 Task: Create a Sprint called Sprint0000000065 in Scrum Project Project0000000022 in Jira. Create a Sprint called Sprint0000000066 in Scrum Project Project0000000022 in Jira. Set Duration of Sprint called Sprint0000000064 in Scrum Project Project0000000022 to 1 week in Jira. Set Duration of Sprint called Sprint0000000065 in Scrum Project Project0000000022 to 2 weeks in Jira. Set Duration of Sprint called Sprint0000000066 in Scrum Project Project0000000022 to 3 weeks in Jira
Action: Mouse moved to (993, 315)
Screenshot: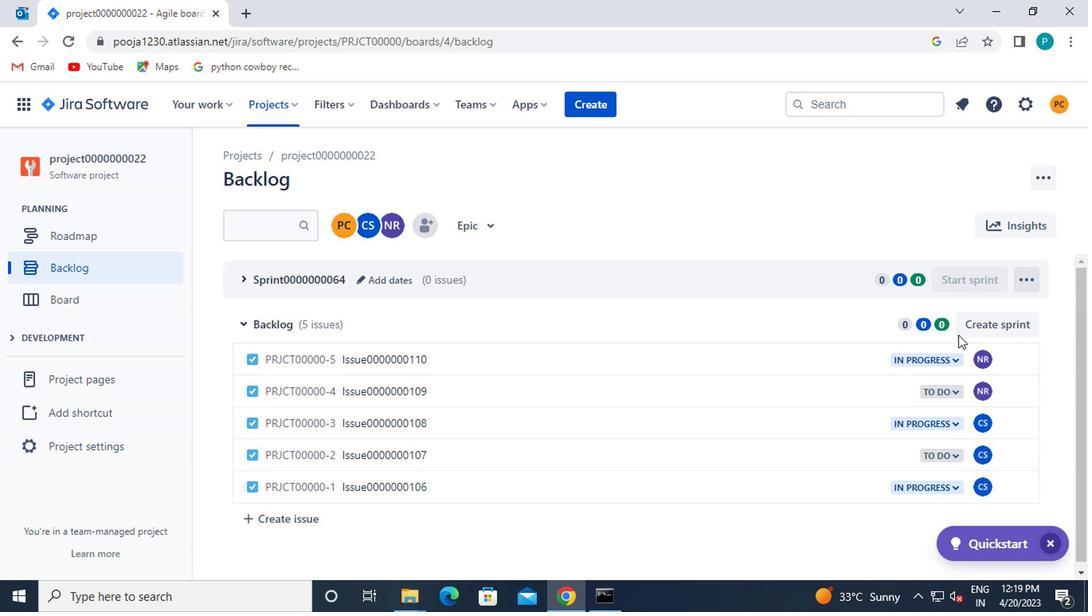 
Action: Mouse pressed left at (993, 315)
Screenshot: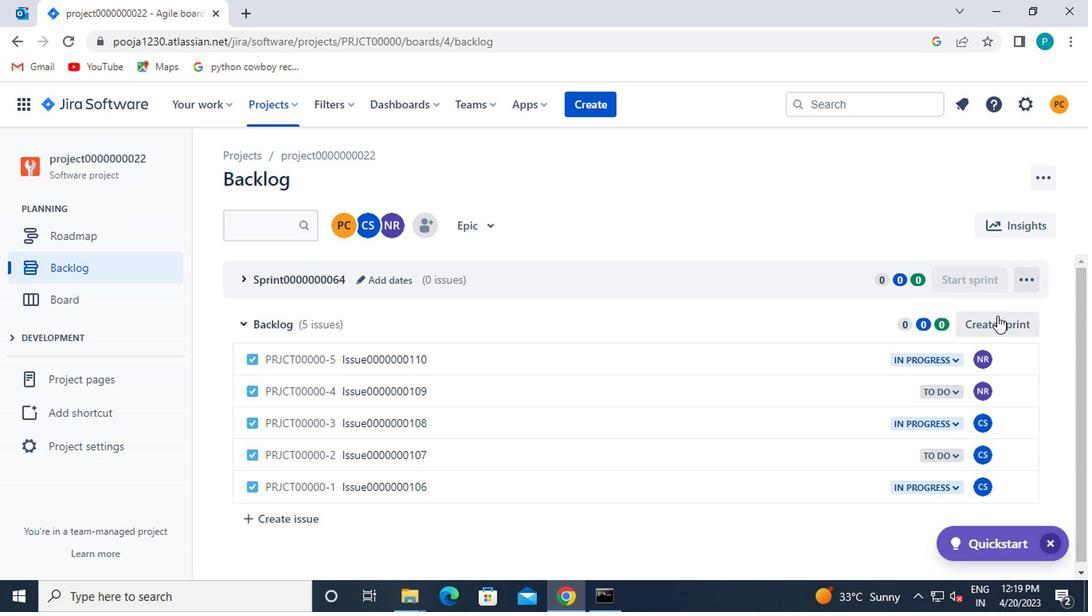 
Action: Mouse moved to (287, 319)
Screenshot: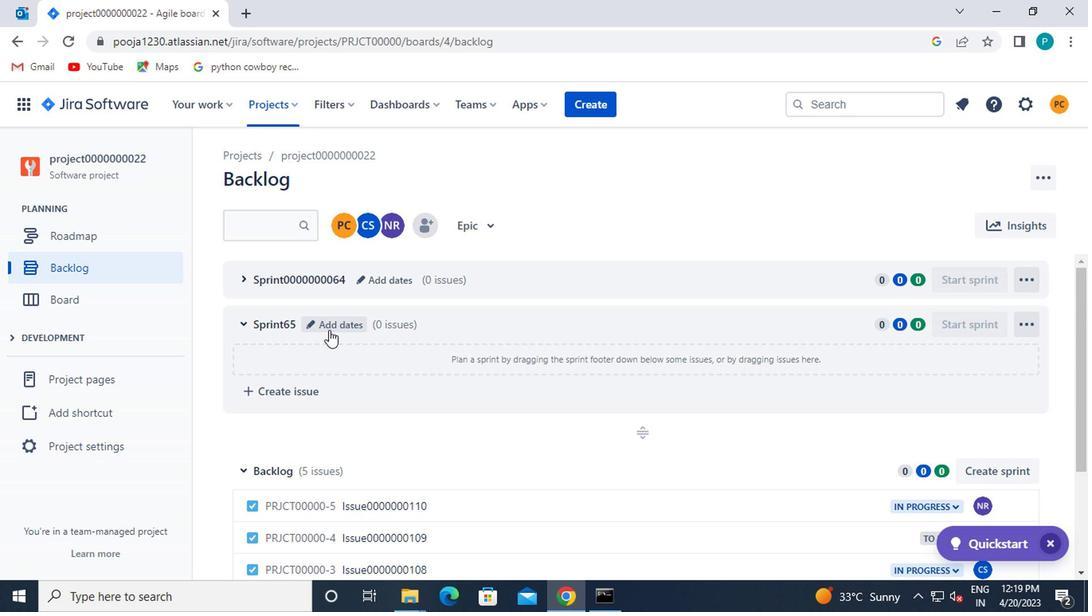 
Action: Mouse pressed left at (287, 319)
Screenshot: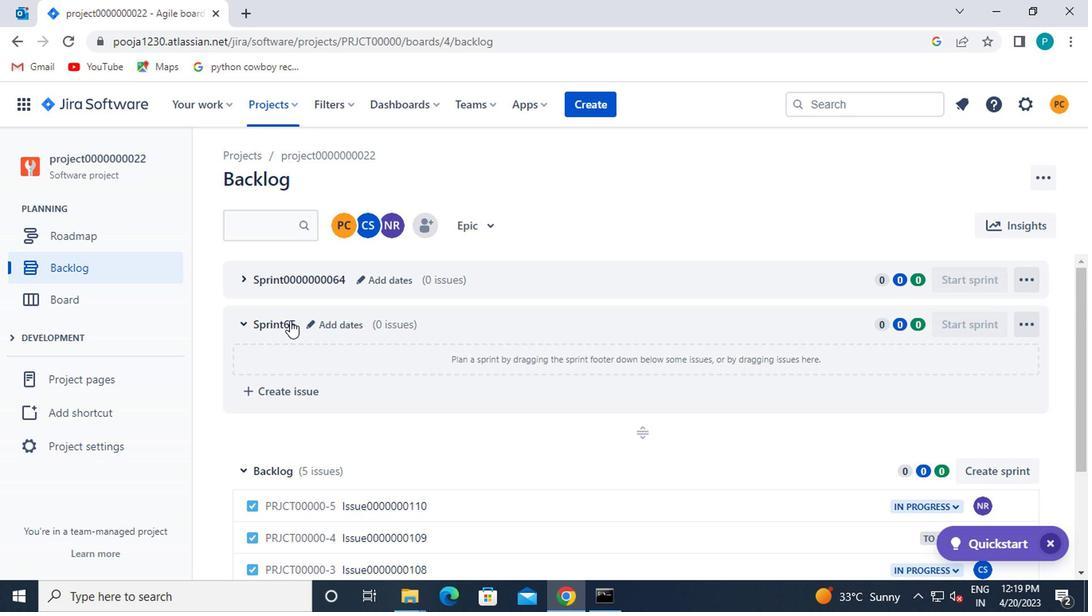 
Action: Mouse moved to (322, 327)
Screenshot: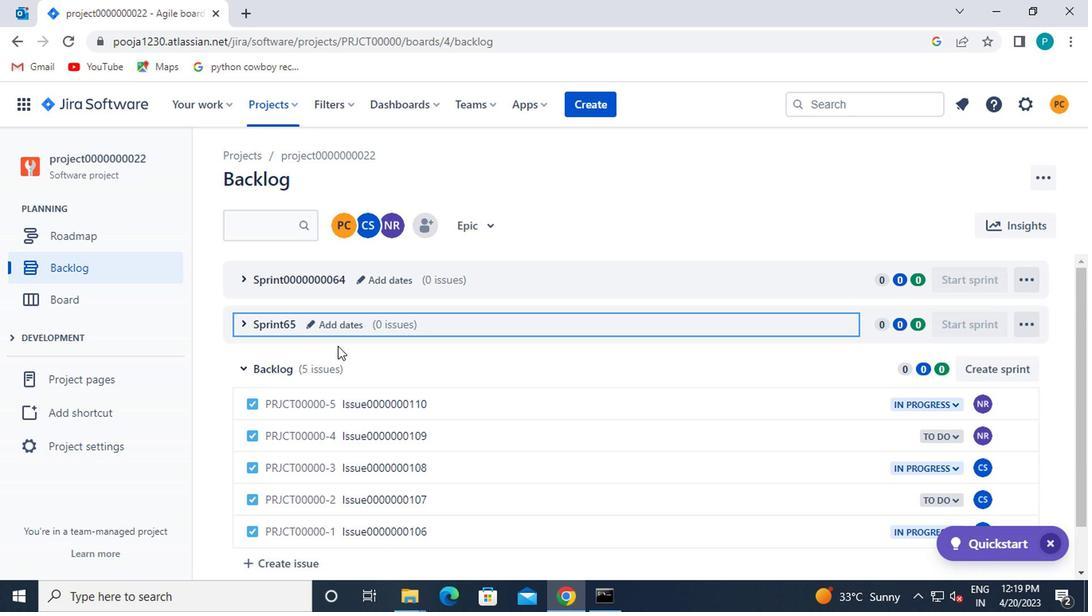 
Action: Mouse pressed left at (322, 327)
Screenshot: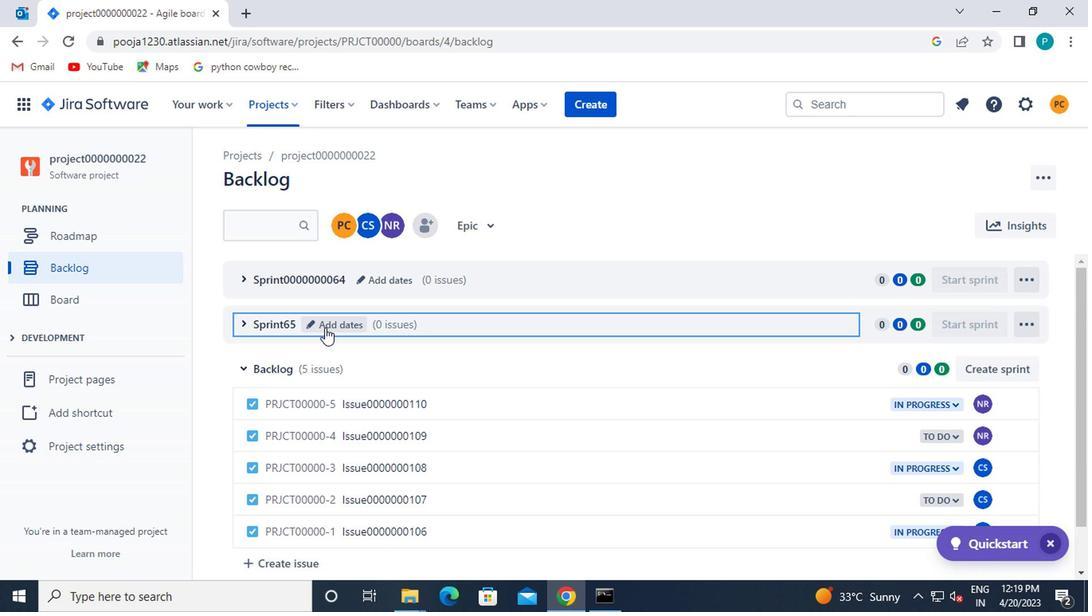 
Action: Mouse moved to (383, 225)
Screenshot: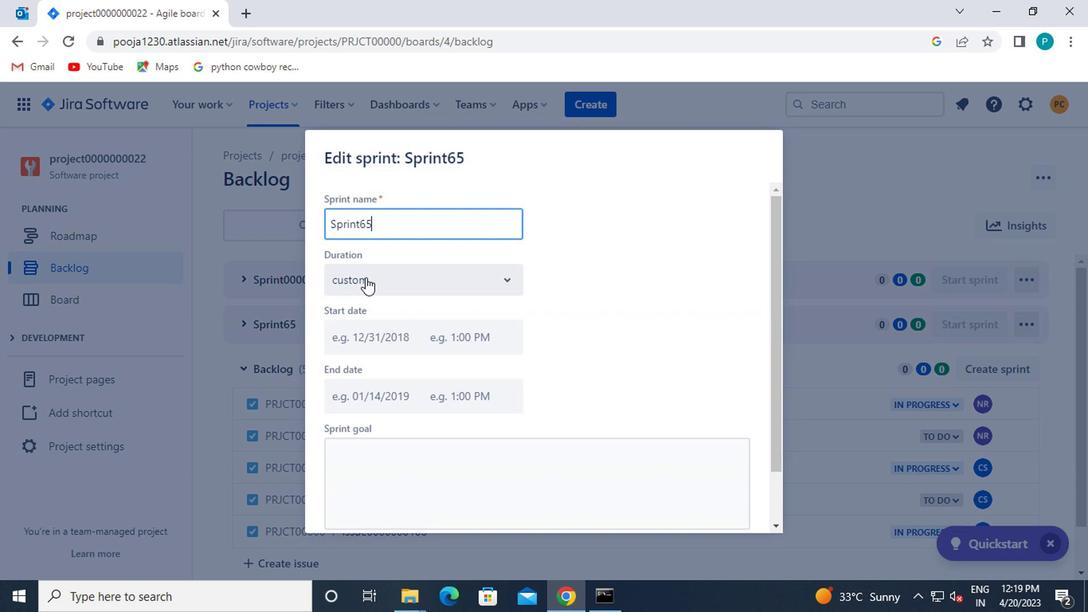 
Action: Mouse pressed left at (383, 225)
Screenshot: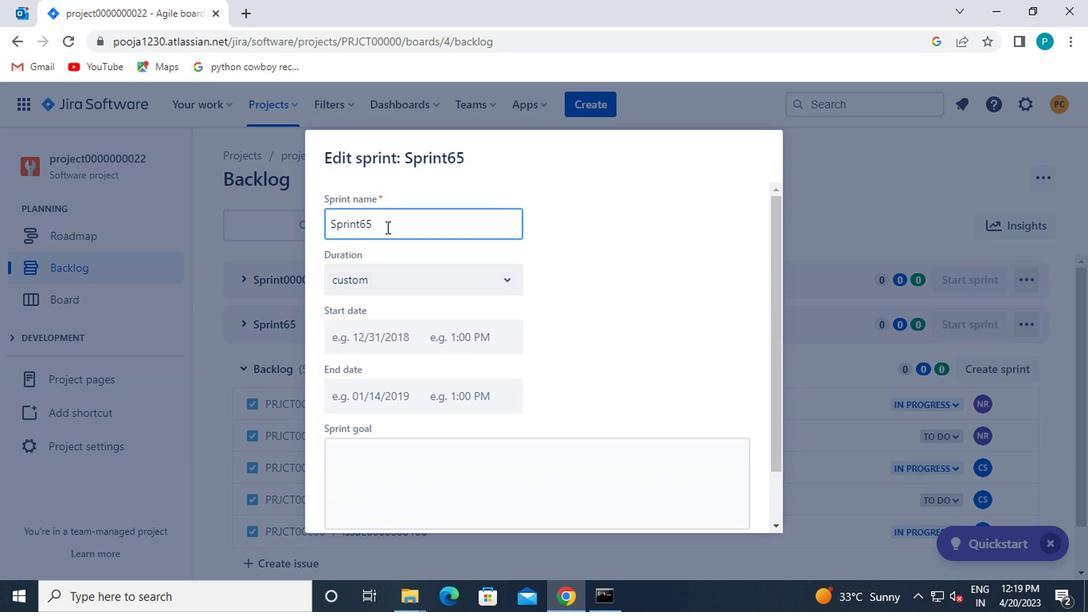 
Action: Key pressed <Key.backspace><Key.backspace>0000000065
Screenshot: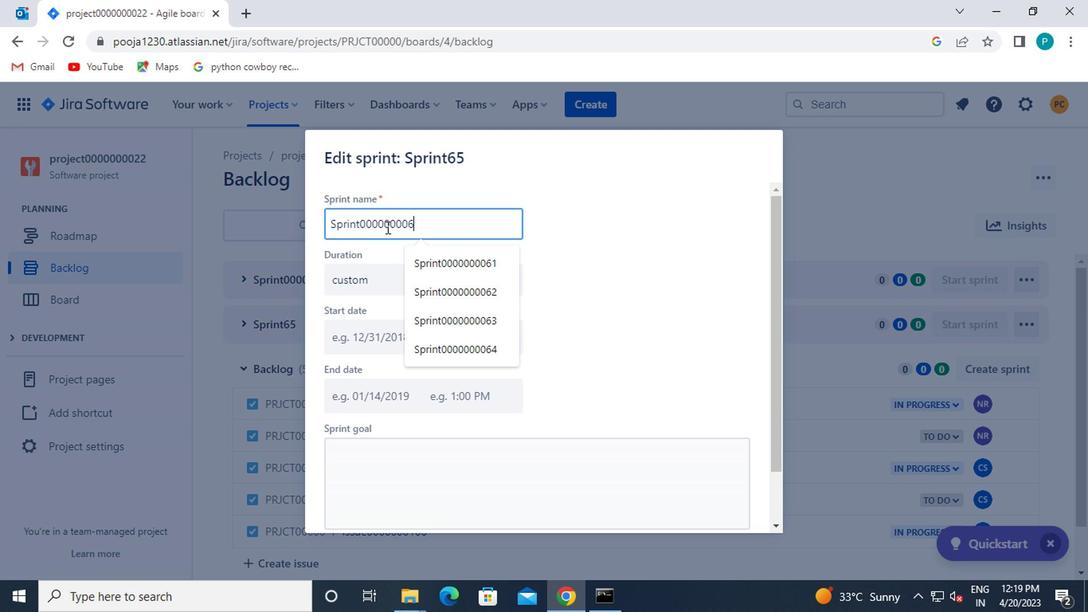 
Action: Mouse moved to (604, 407)
Screenshot: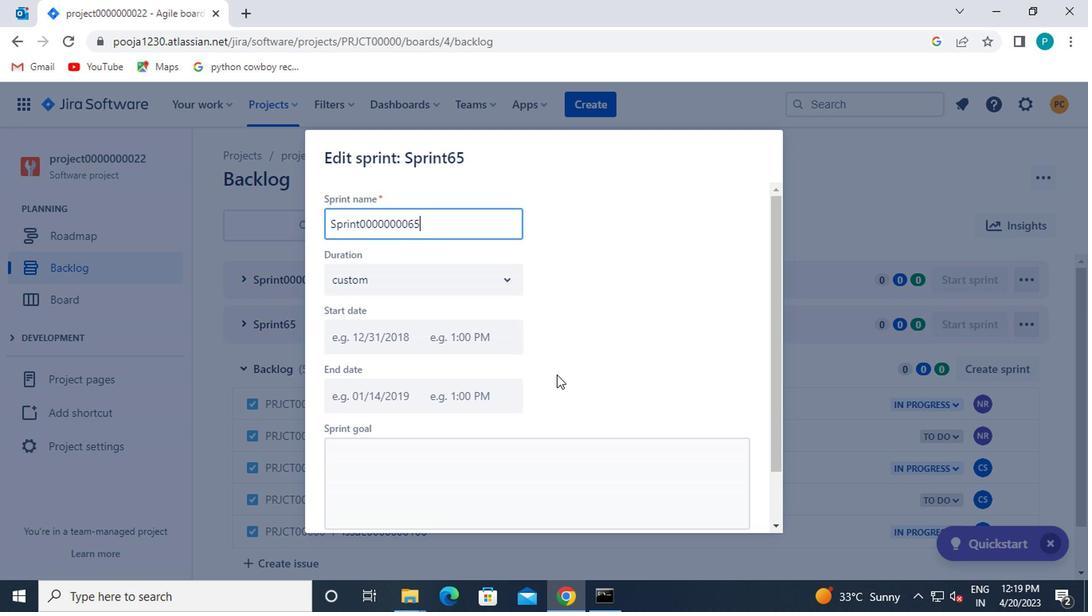 
Action: Mouse scrolled (604, 406) with delta (0, -1)
Screenshot: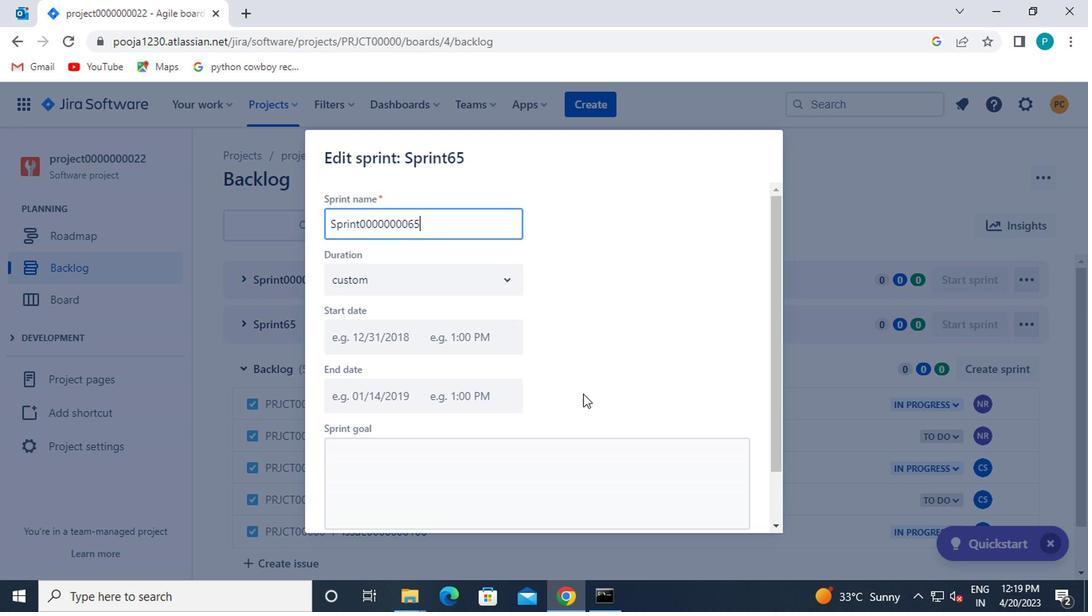
Action: Mouse scrolled (604, 406) with delta (0, -1)
Screenshot: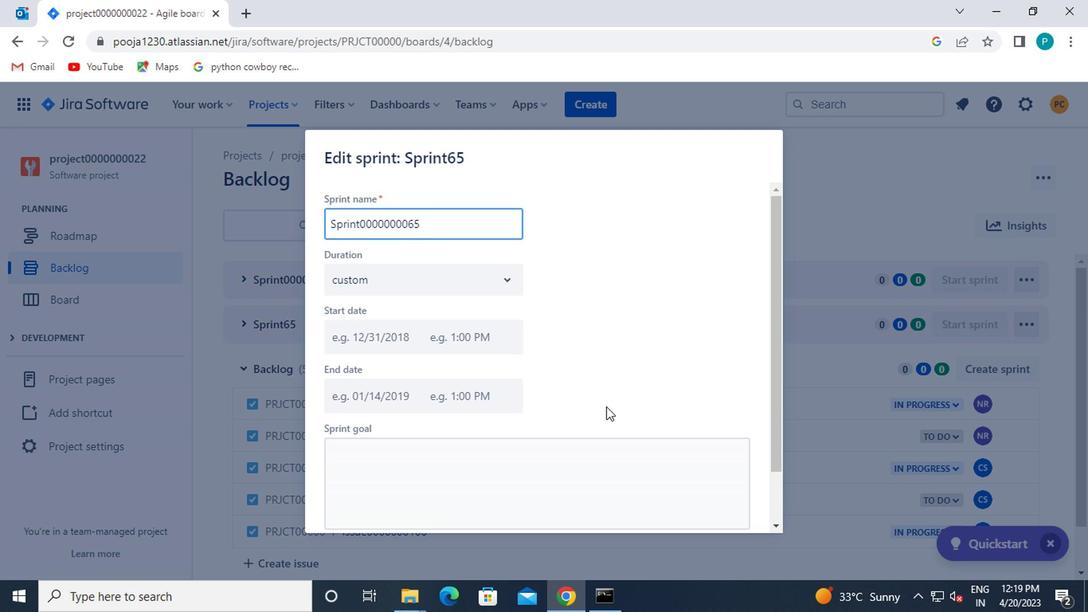 
Action: Mouse scrolled (604, 406) with delta (0, -1)
Screenshot: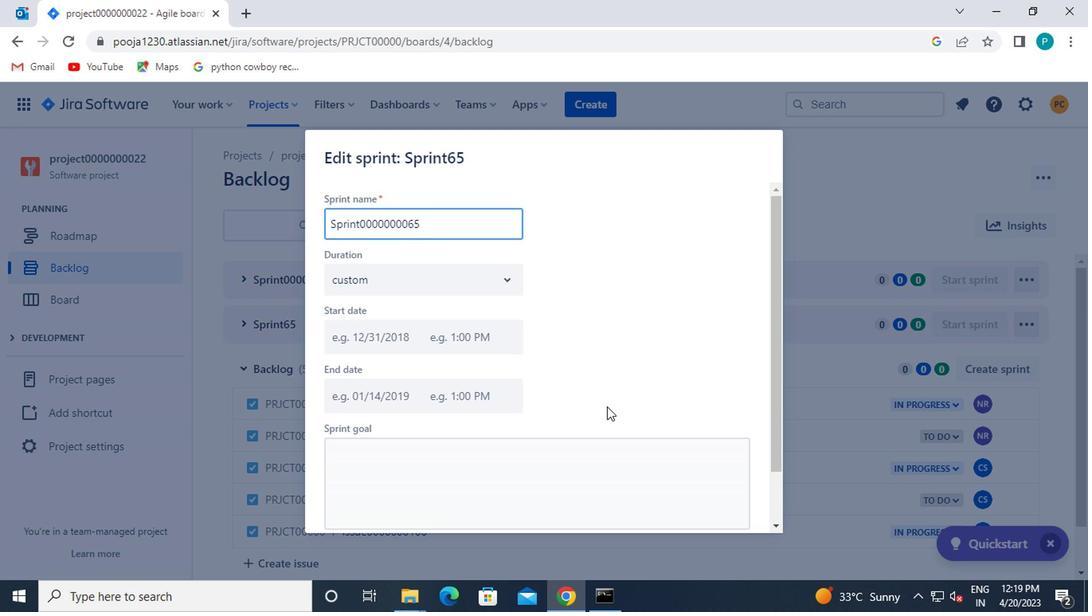 
Action: Mouse scrolled (604, 406) with delta (0, -1)
Screenshot: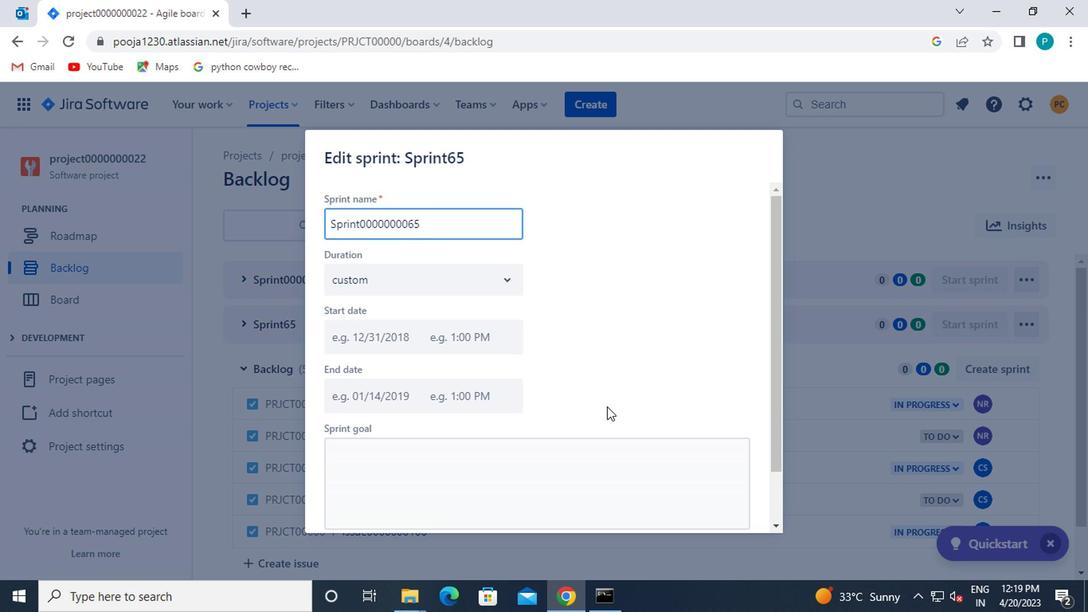 
Action: Mouse moved to (676, 498)
Screenshot: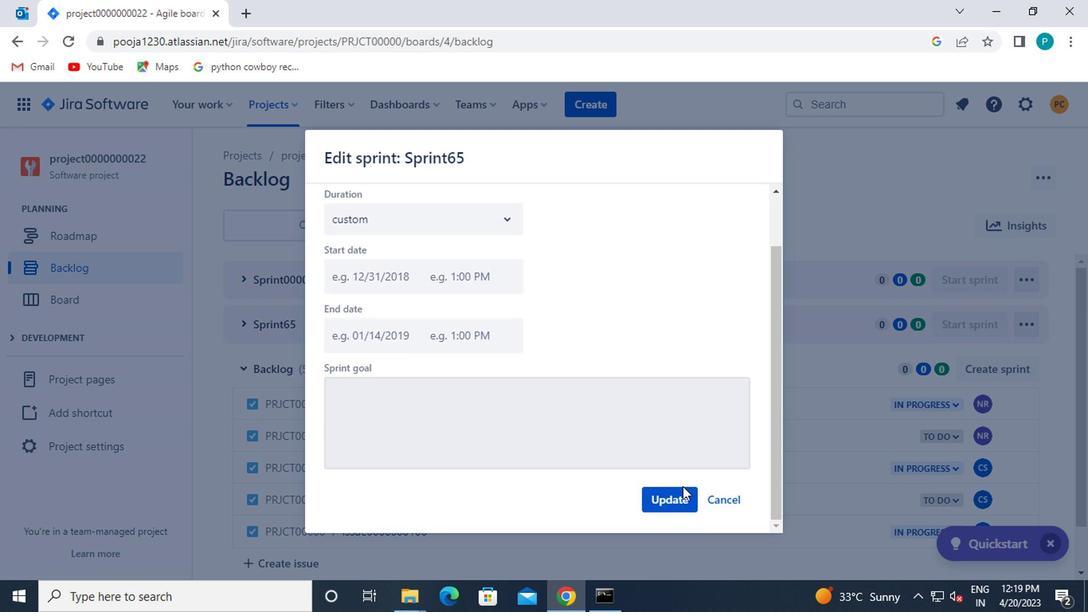 
Action: Mouse pressed left at (676, 498)
Screenshot: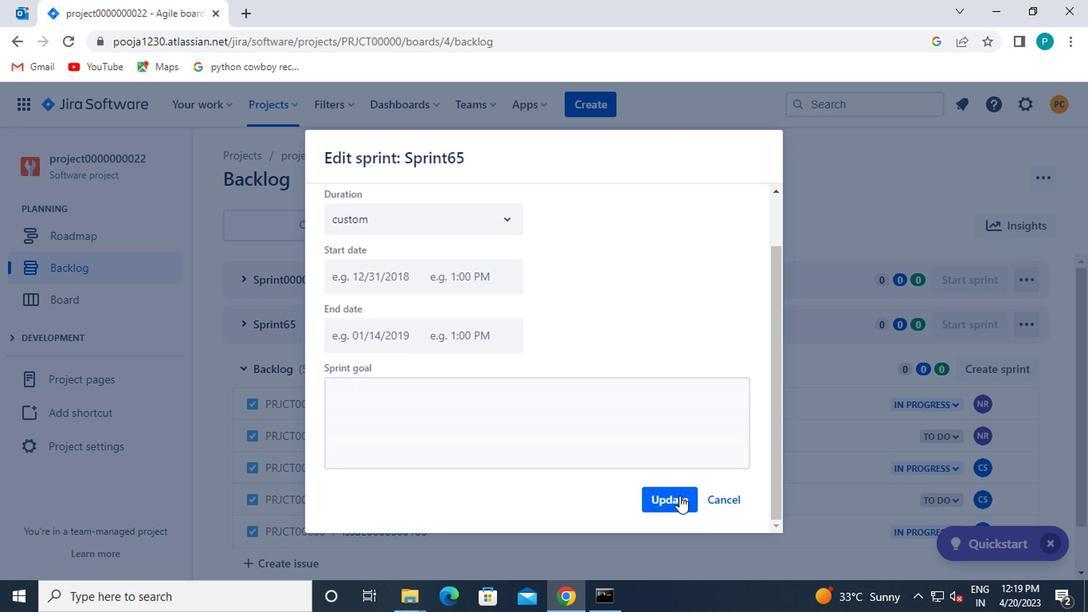 
Action: Mouse moved to (987, 361)
Screenshot: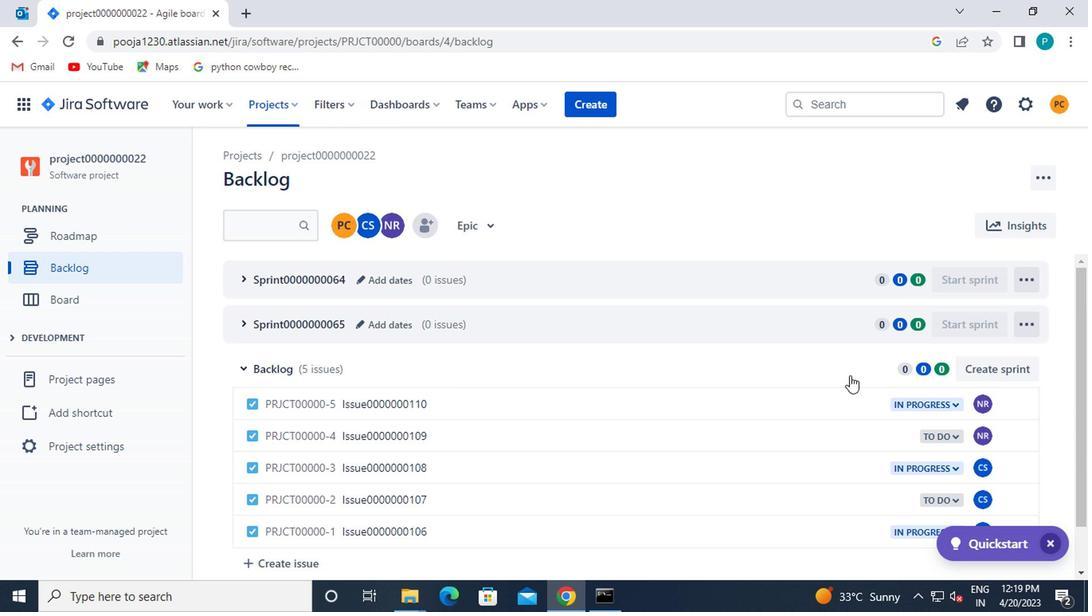 
Action: Mouse pressed left at (987, 361)
Screenshot: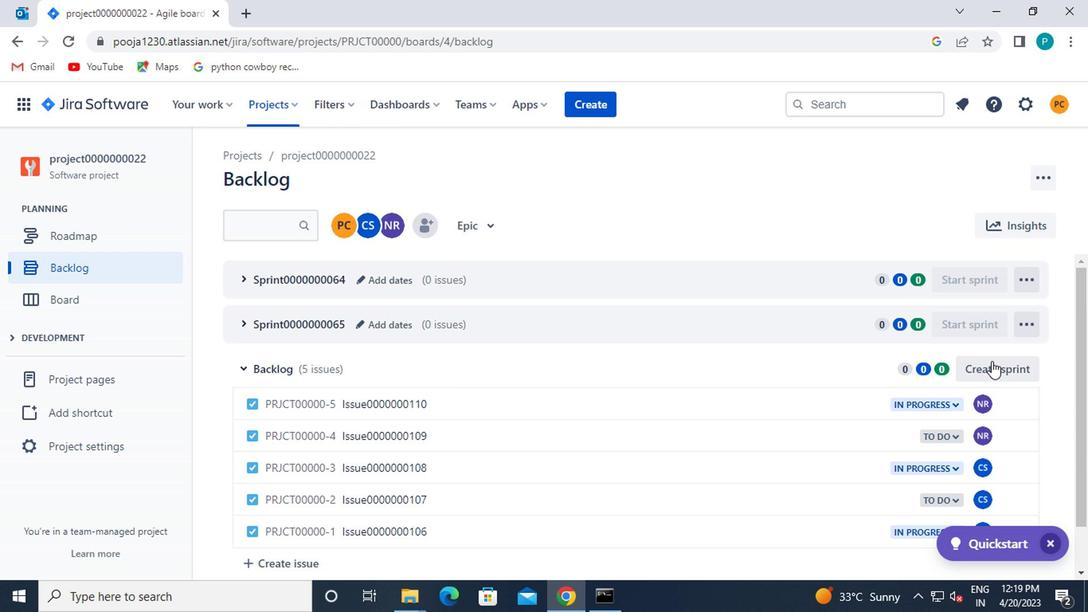 
Action: Mouse moved to (344, 370)
Screenshot: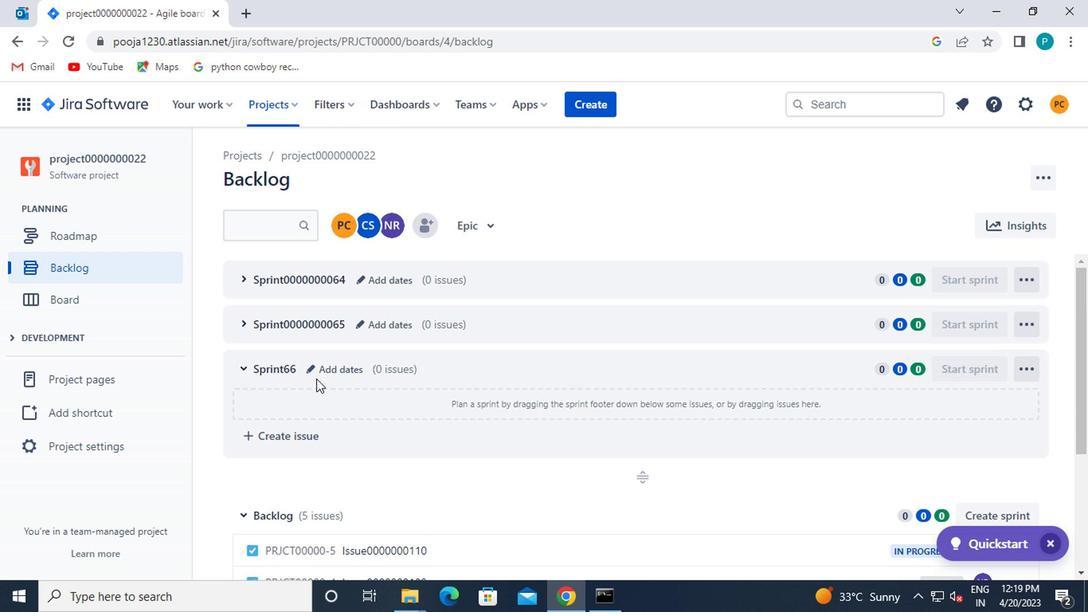 
Action: Mouse pressed left at (344, 370)
Screenshot: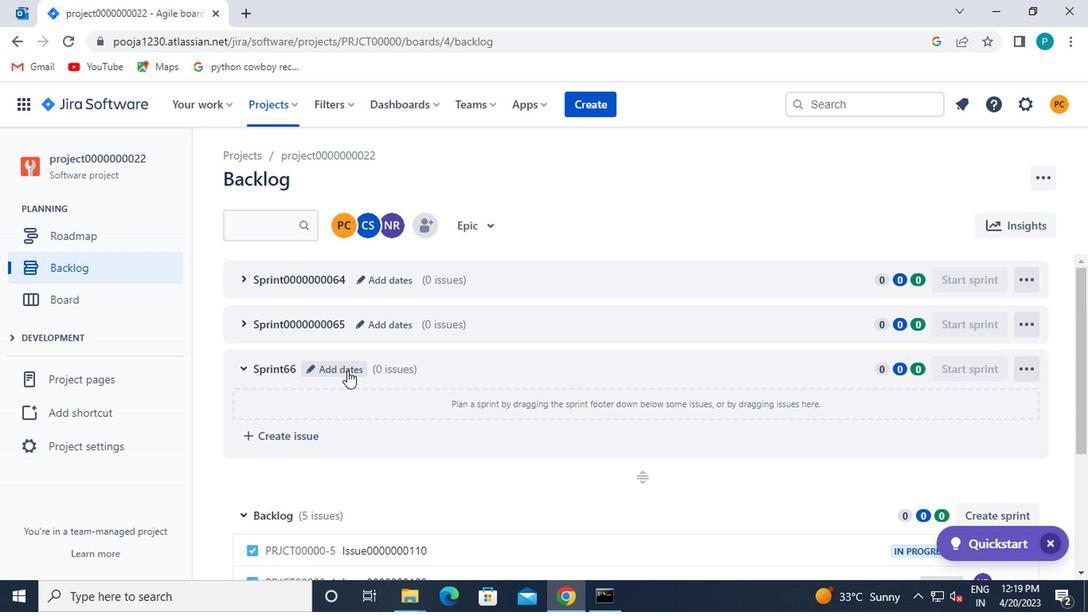 
Action: Mouse moved to (380, 222)
Screenshot: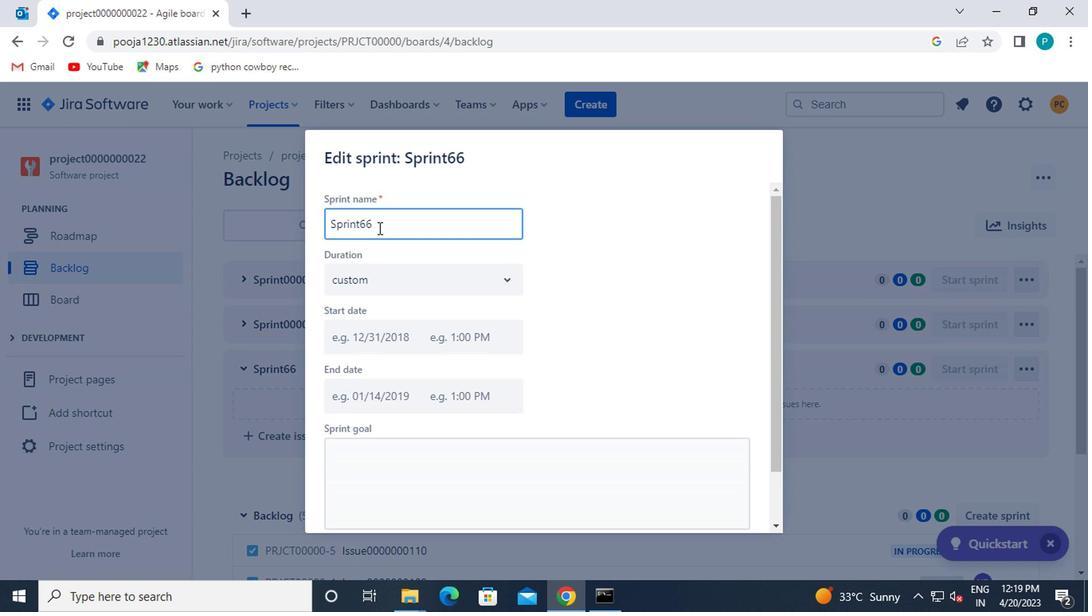 
Action: Key pressed <Key.backspace><Key.backspace>0000000066
Screenshot: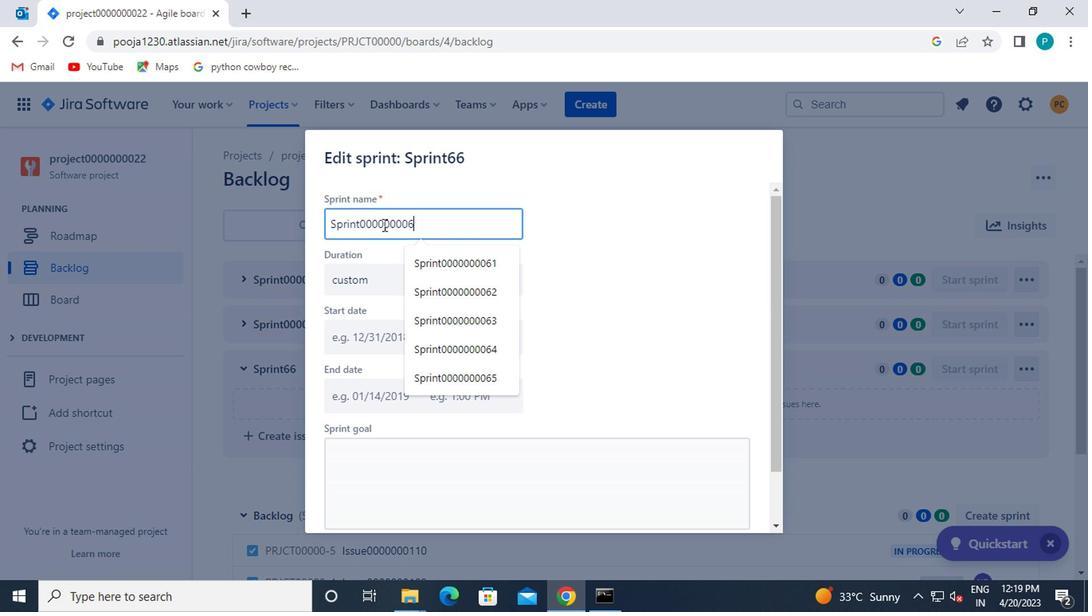 
Action: Mouse moved to (386, 222)
Screenshot: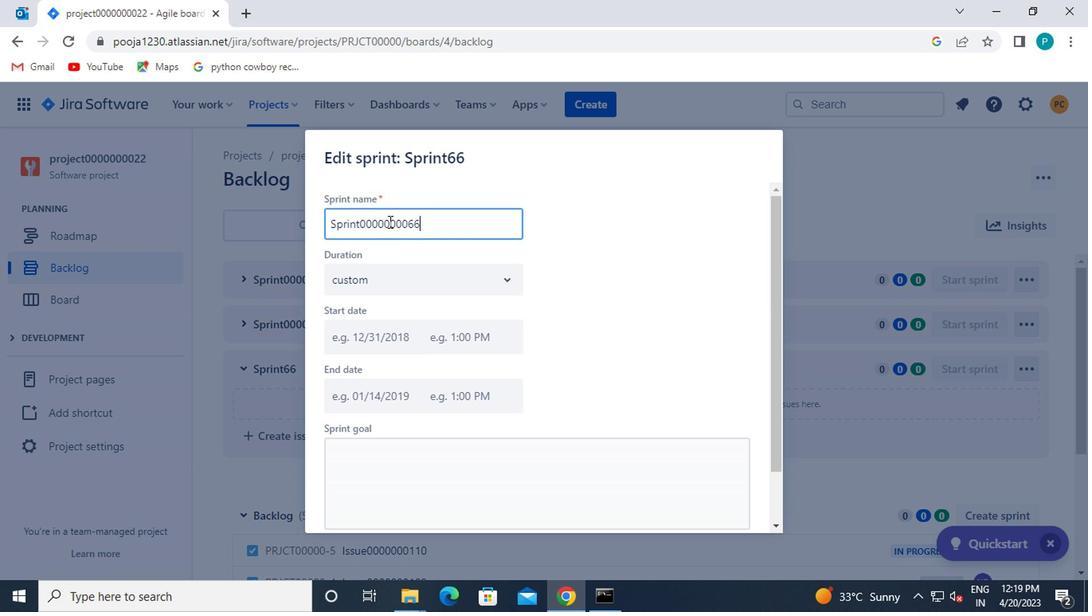 
Action: Mouse scrolled (386, 221) with delta (0, -1)
Screenshot: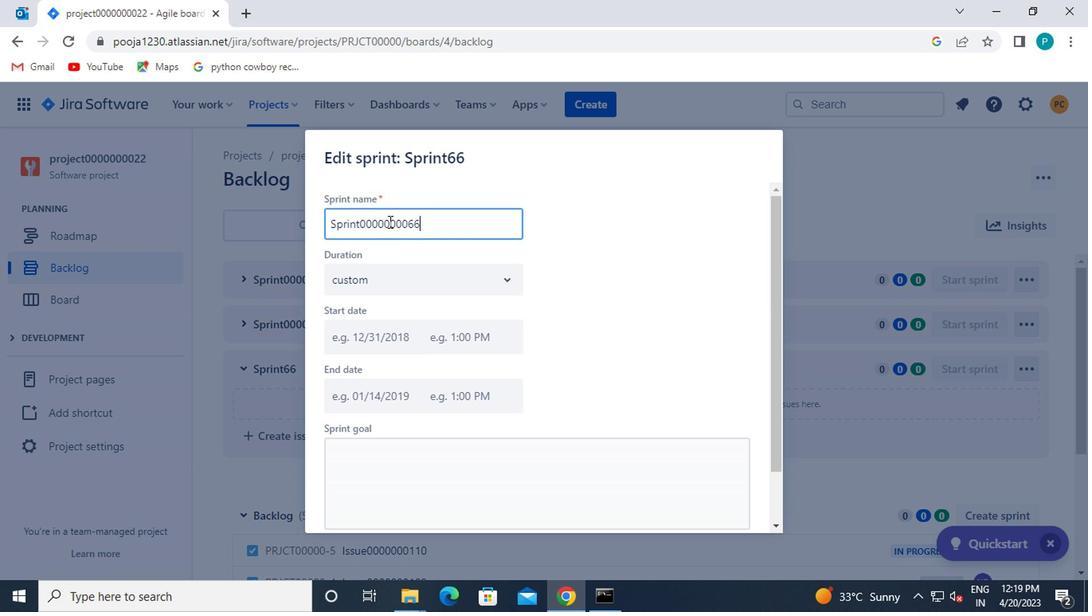 
Action: Mouse moved to (387, 226)
Screenshot: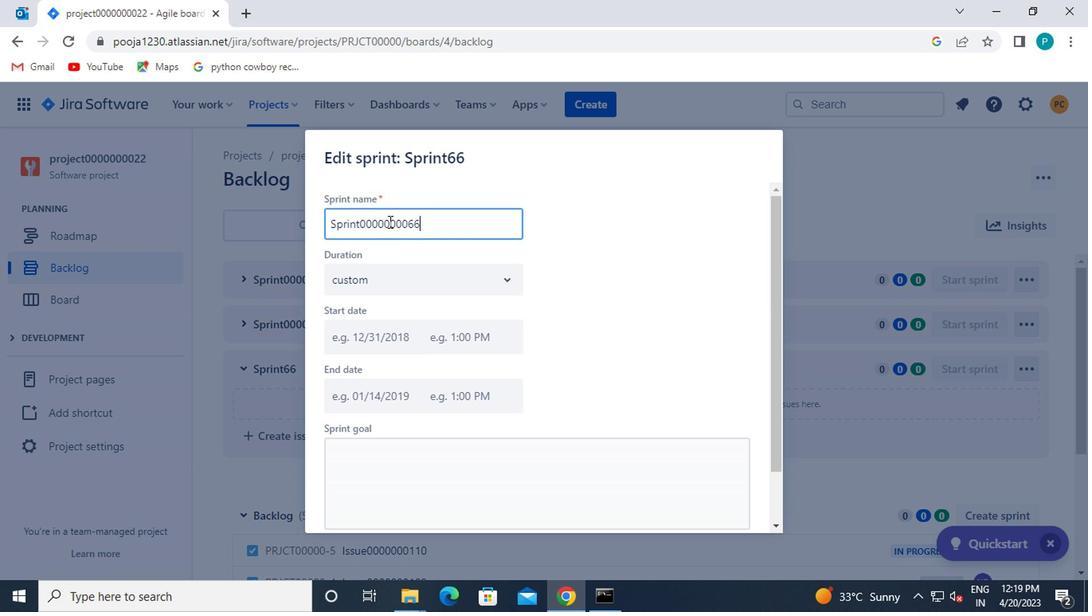 
Action: Mouse scrolled (387, 225) with delta (0, -1)
Screenshot: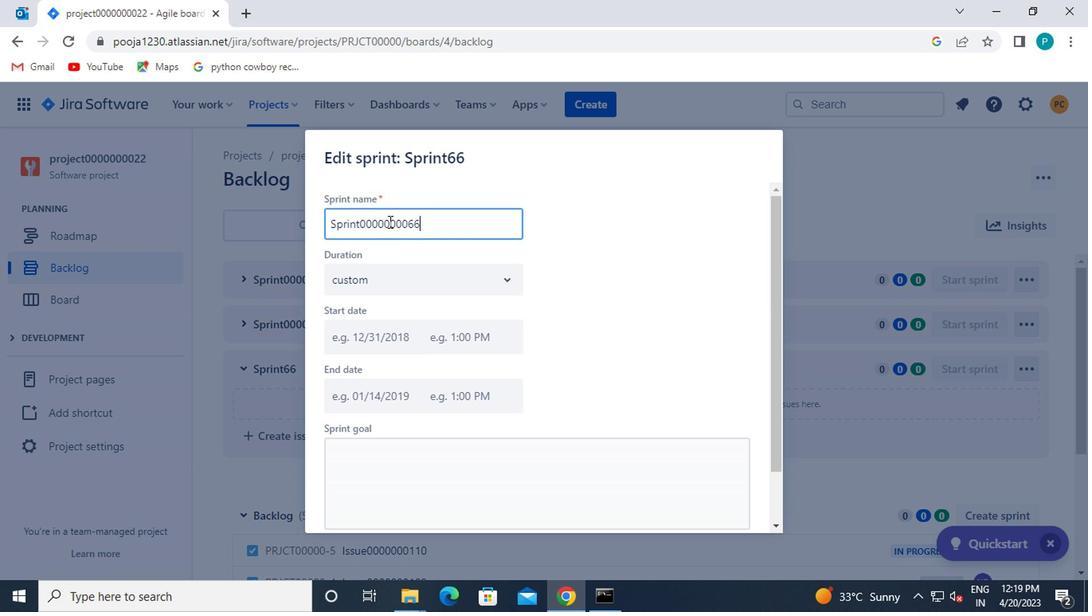 
Action: Mouse moved to (393, 239)
Screenshot: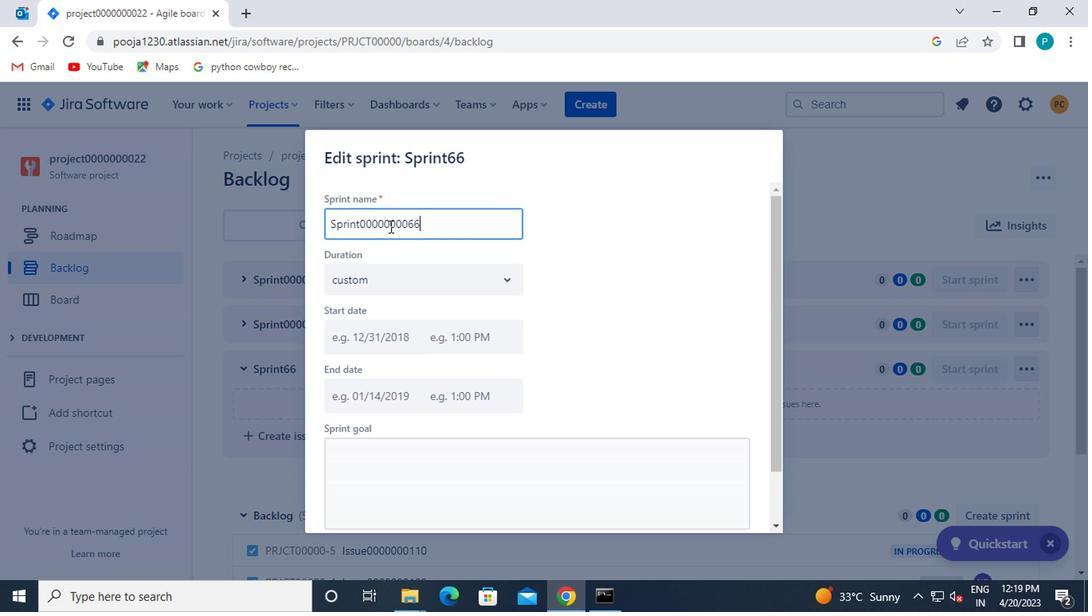 
Action: Mouse scrolled (393, 238) with delta (0, -1)
Screenshot: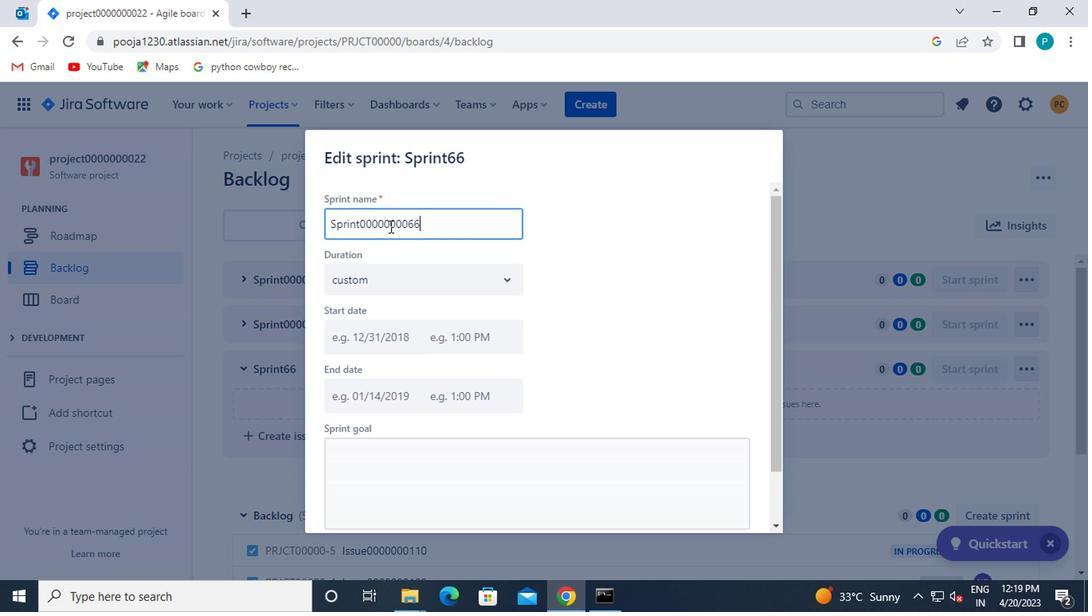 
Action: Mouse moved to (665, 507)
Screenshot: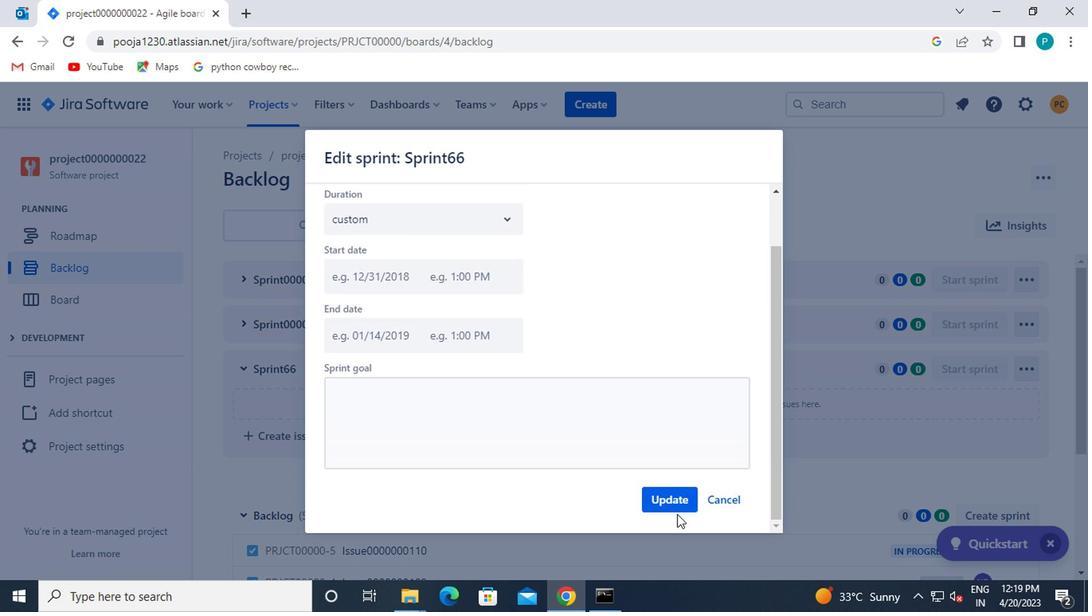 
Action: Mouse pressed left at (665, 507)
Screenshot: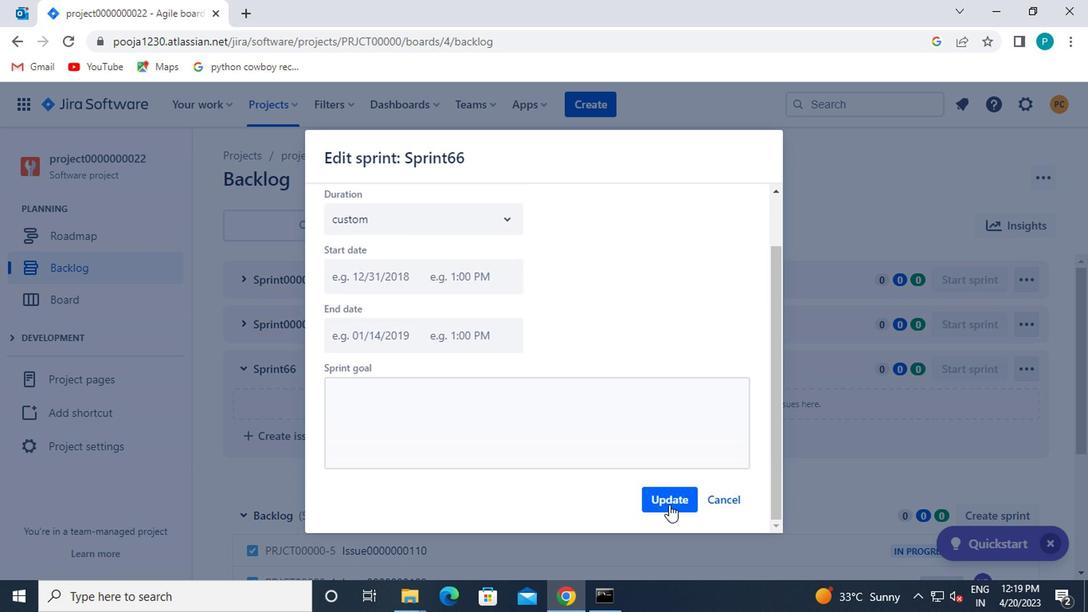 
Action: Mouse scrolled (665, 506) with delta (0, 0)
Screenshot: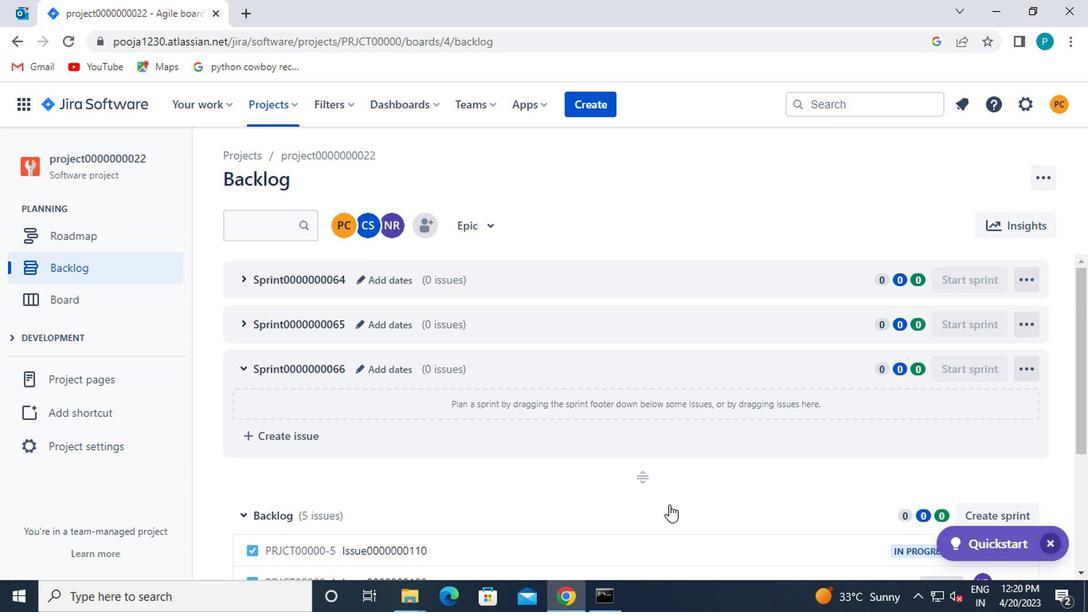 
Action: Mouse scrolled (665, 508) with delta (0, 1)
Screenshot: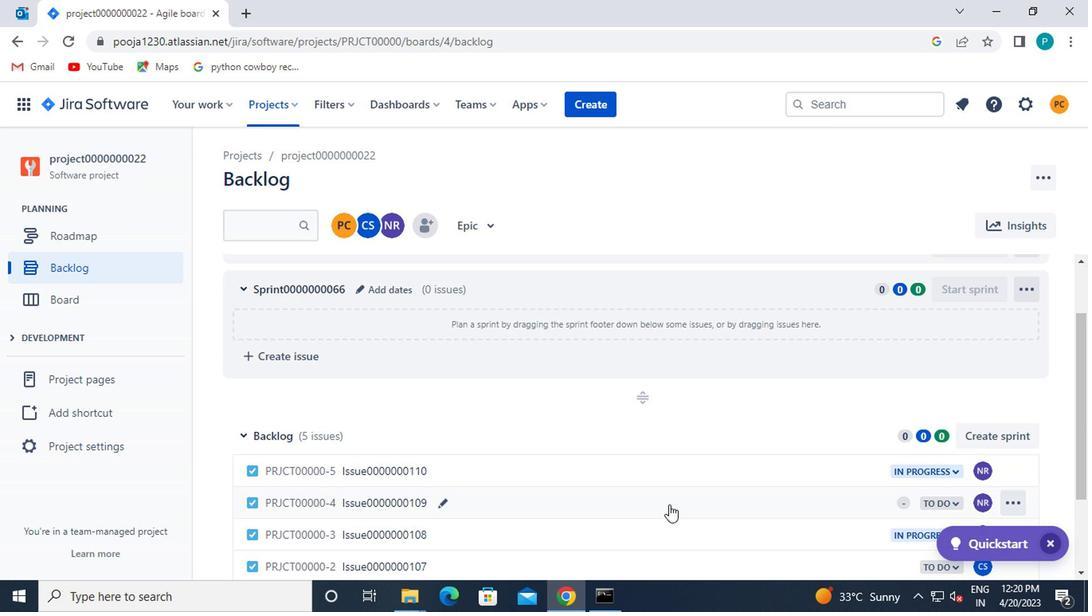 
Action: Mouse moved to (390, 276)
Screenshot: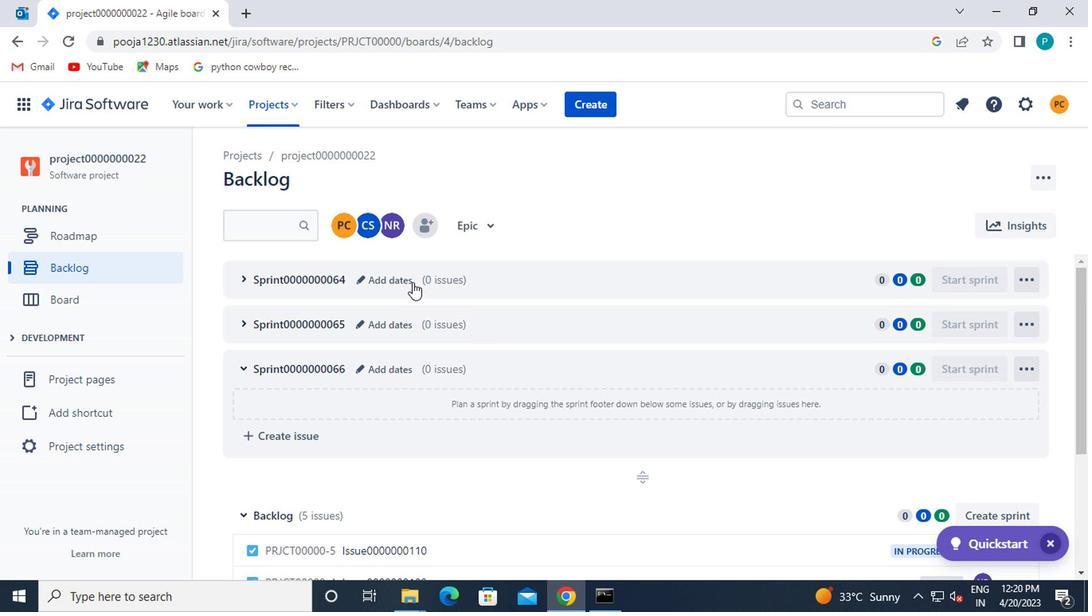 
Action: Mouse pressed left at (390, 276)
Screenshot: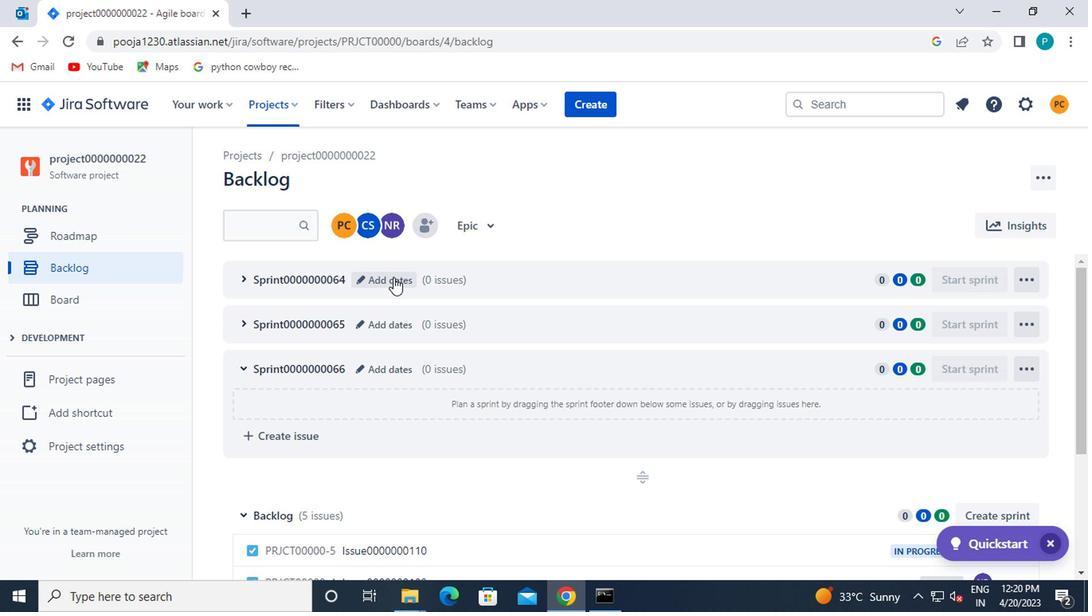 
Action: Mouse moved to (392, 275)
Screenshot: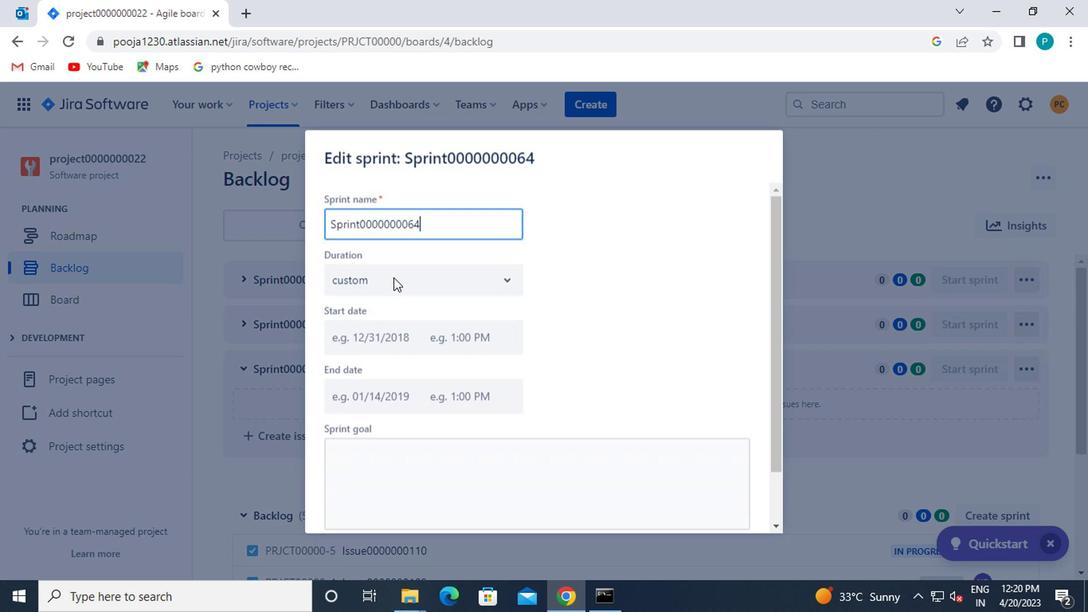 
Action: Mouse pressed left at (392, 275)
Screenshot: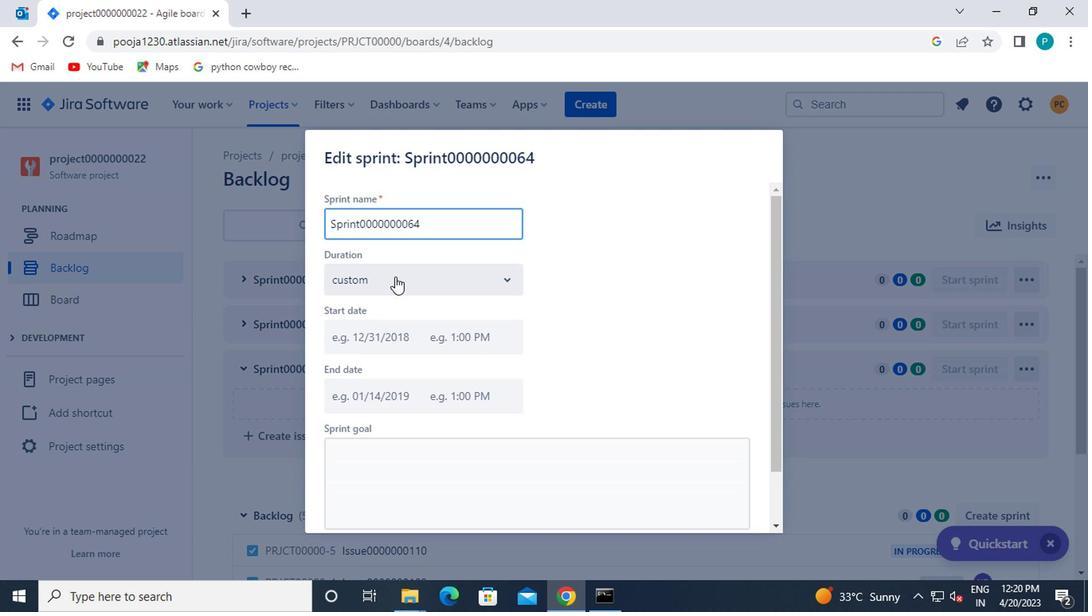 
Action: Mouse moved to (377, 327)
Screenshot: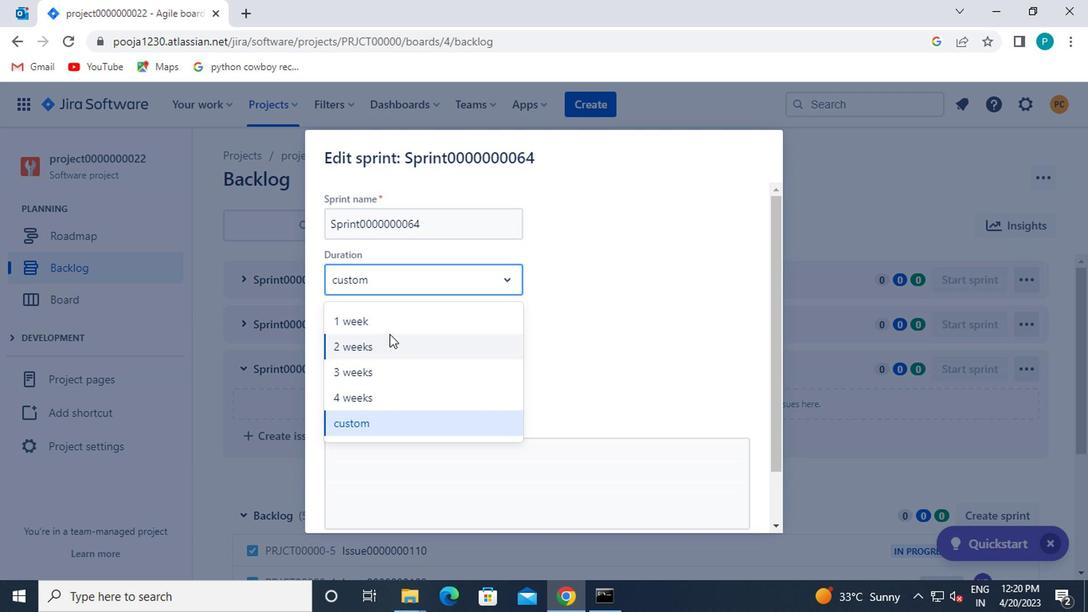 
Action: Mouse pressed left at (377, 327)
Screenshot: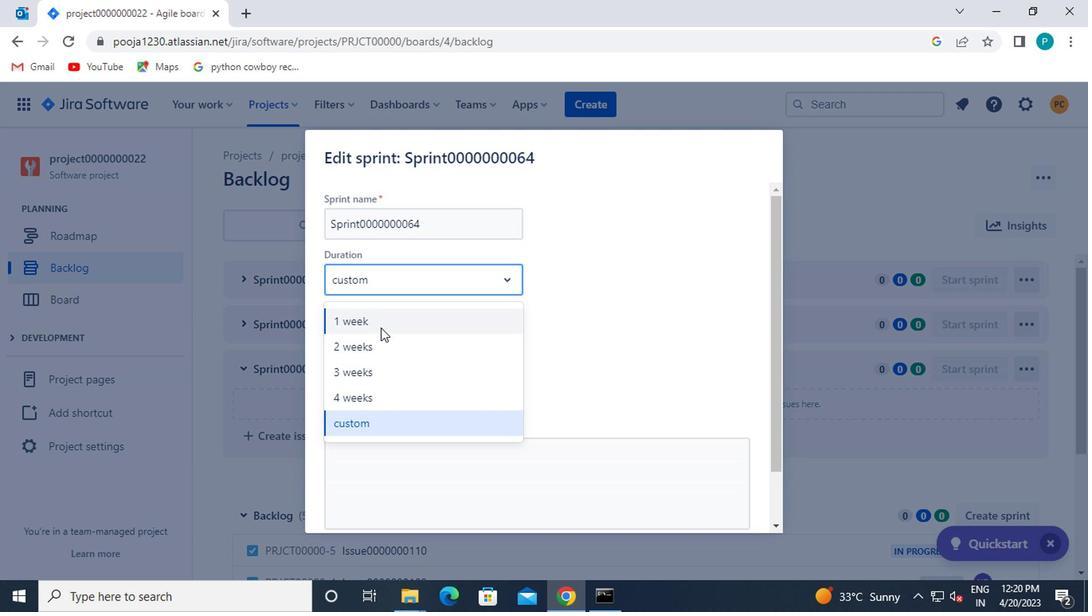 
Action: Mouse moved to (614, 458)
Screenshot: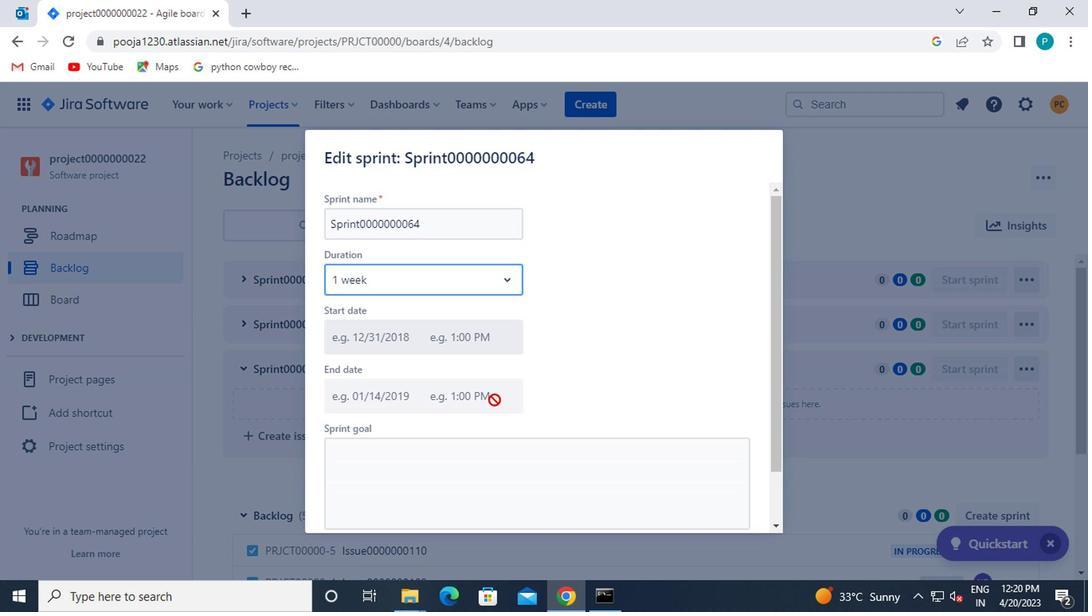 
Action: Mouse scrolled (614, 457) with delta (0, -1)
Screenshot: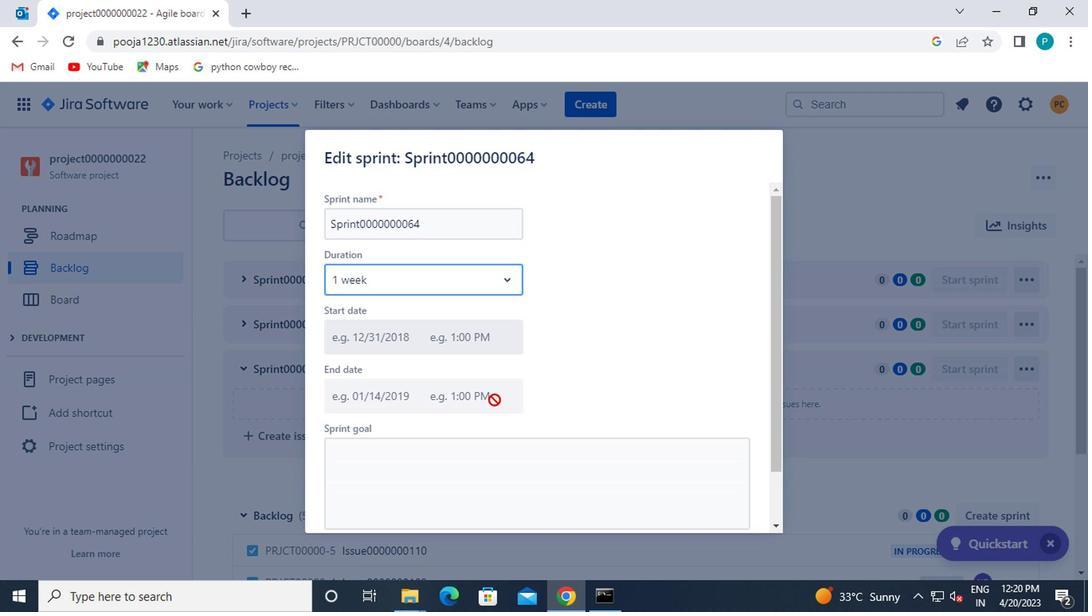
Action: Mouse scrolled (614, 457) with delta (0, -1)
Screenshot: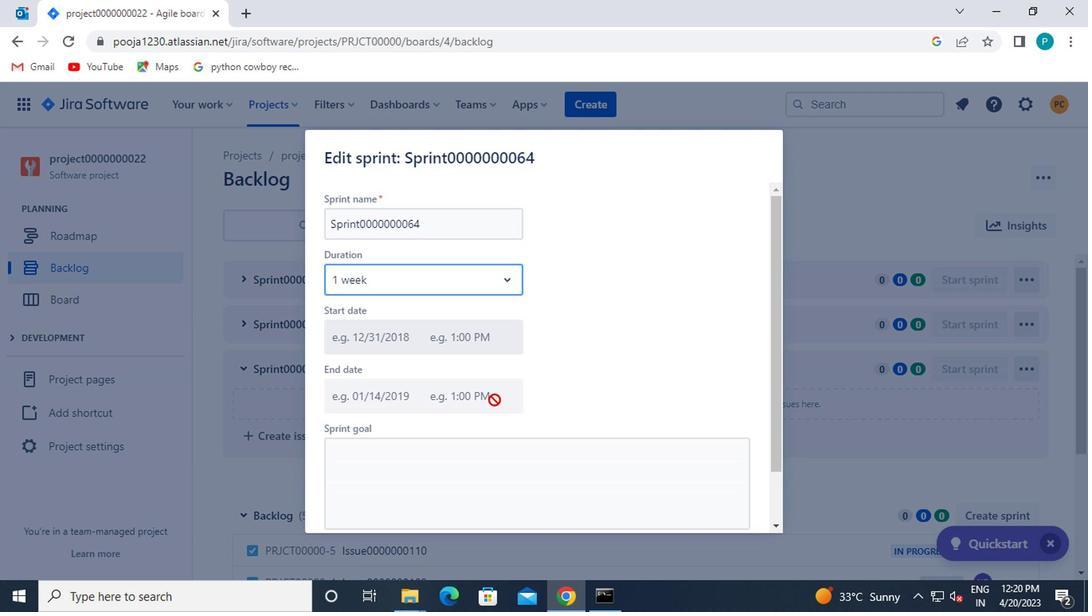 
Action: Mouse moved to (667, 500)
Screenshot: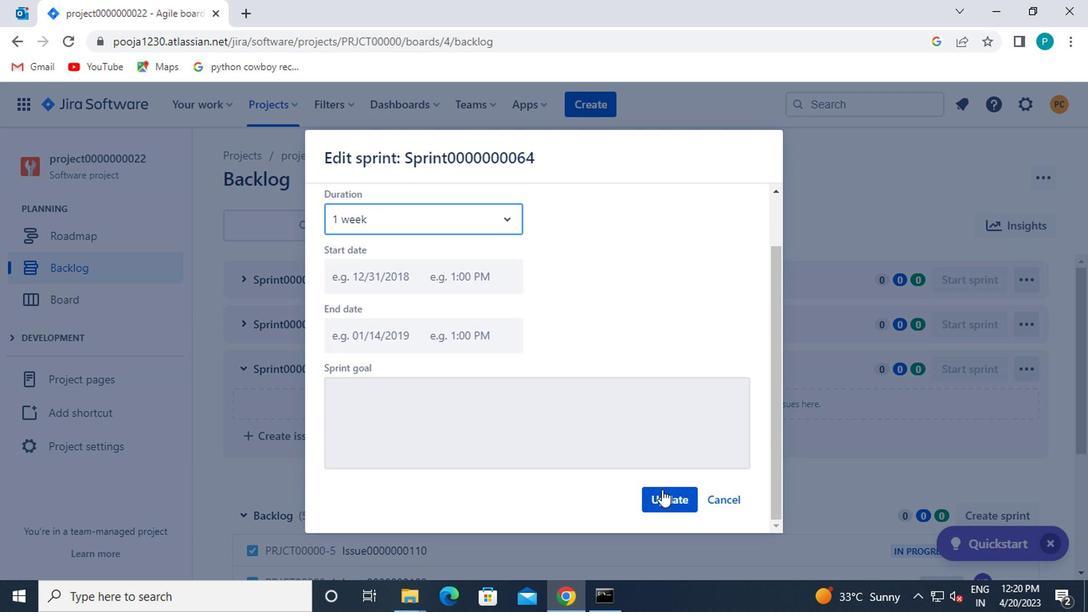 
Action: Mouse pressed left at (667, 500)
Screenshot: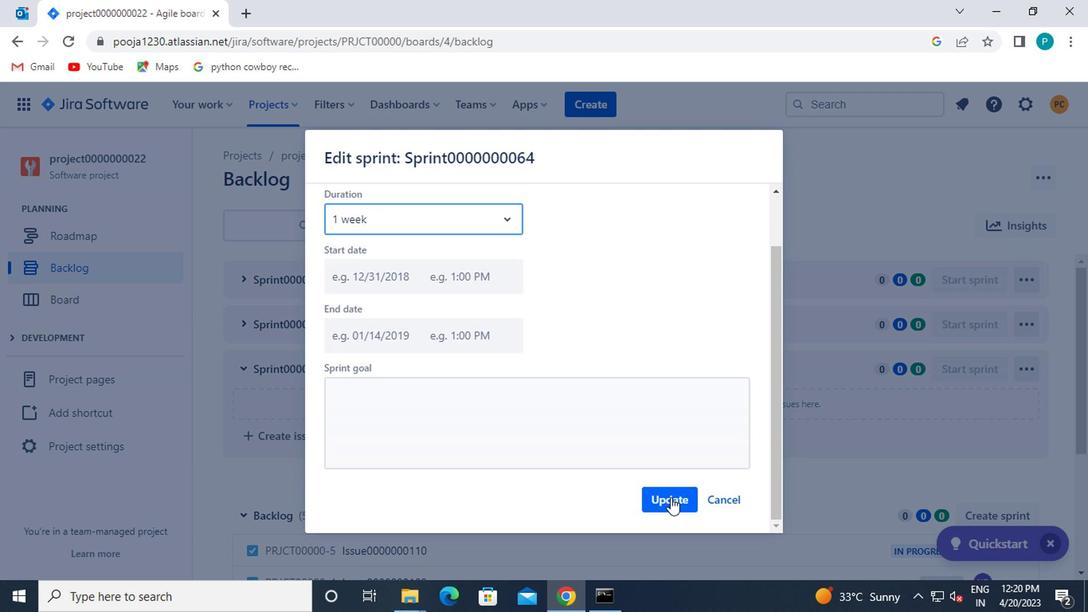 
Action: Mouse moved to (372, 323)
Screenshot: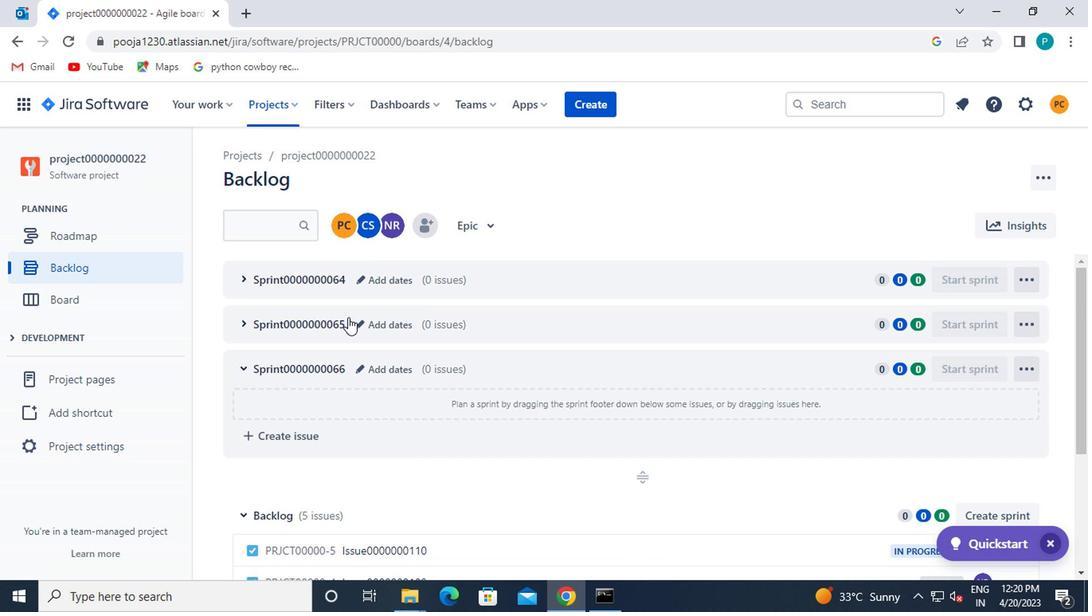 
Action: Mouse pressed left at (372, 323)
Screenshot: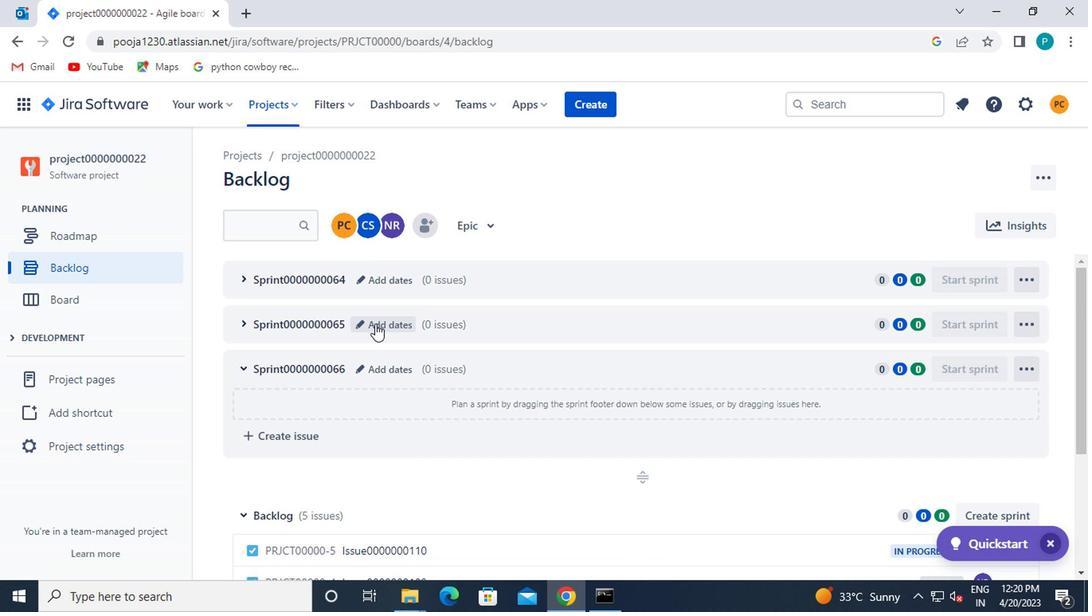 
Action: Mouse moved to (372, 288)
Screenshot: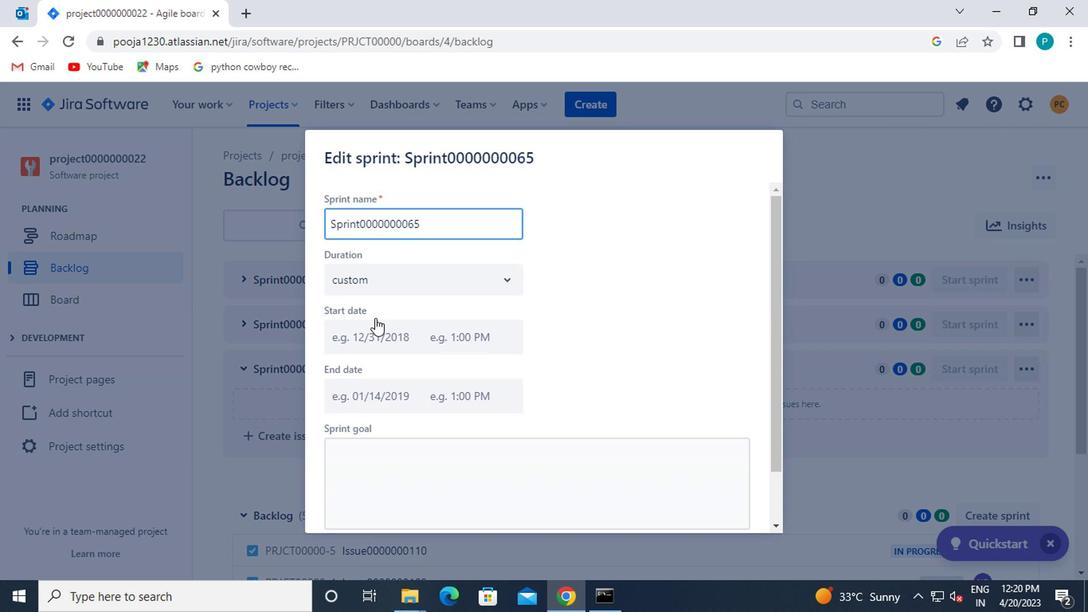 
Action: Mouse pressed left at (372, 288)
Screenshot: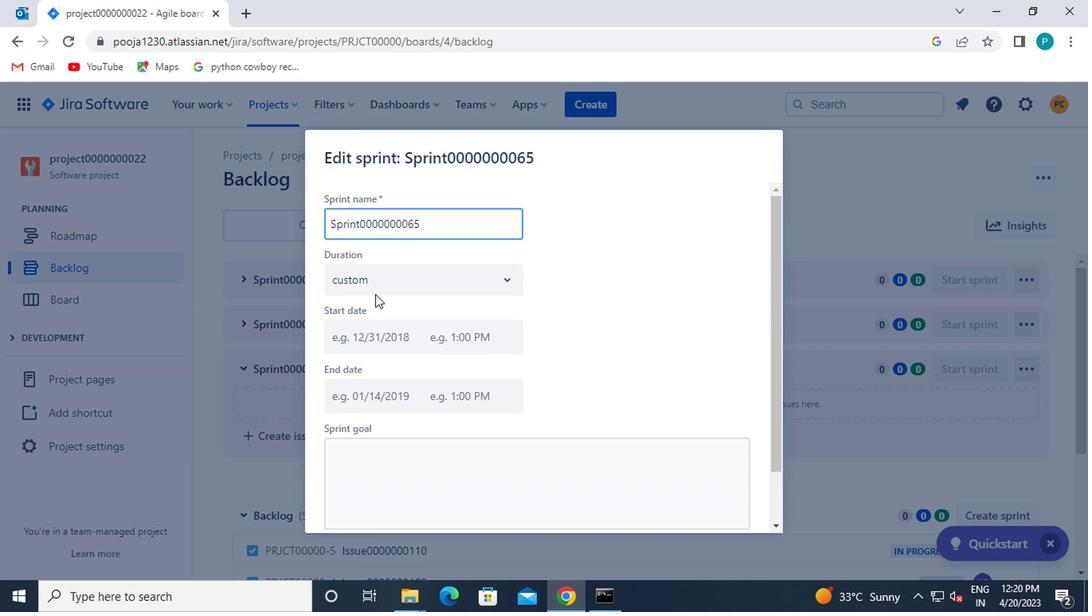 
Action: Mouse moved to (397, 343)
Screenshot: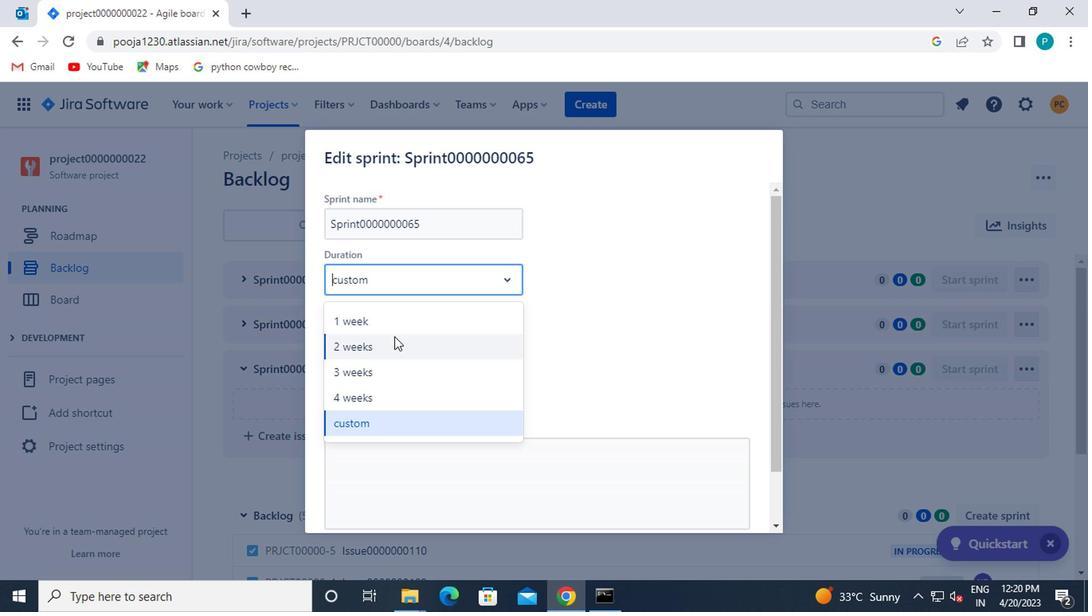 
Action: Mouse pressed left at (397, 343)
Screenshot: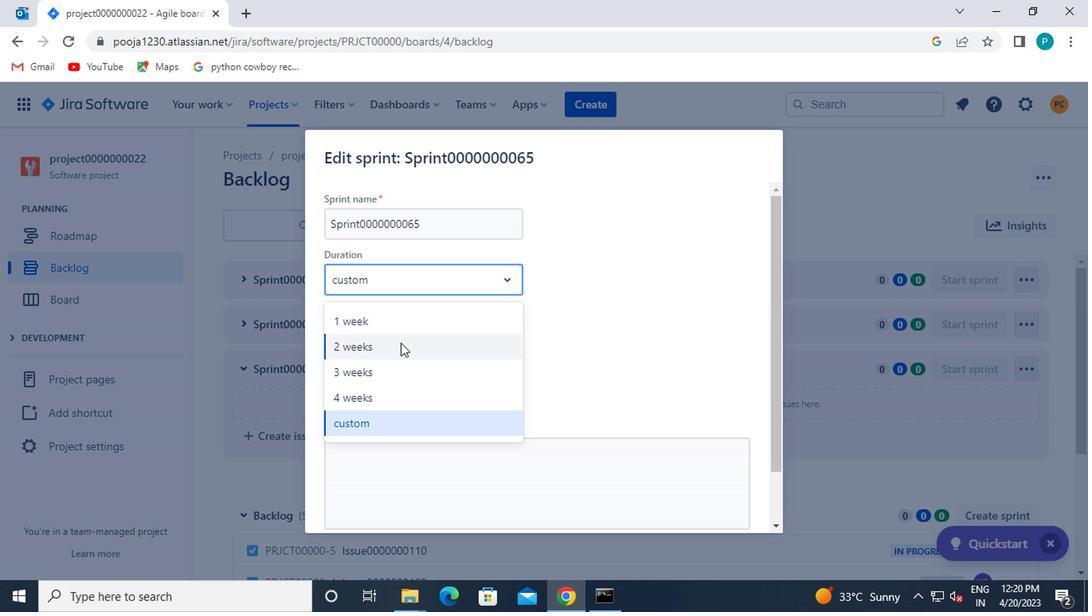 
Action: Mouse moved to (457, 501)
Screenshot: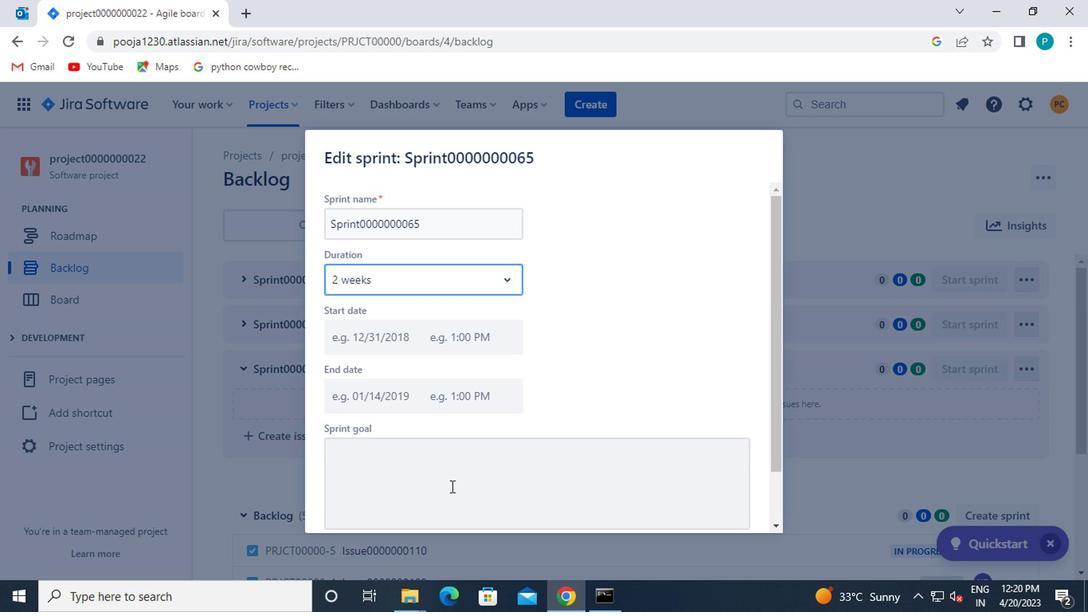 
Action: Mouse scrolled (457, 500) with delta (0, 0)
Screenshot: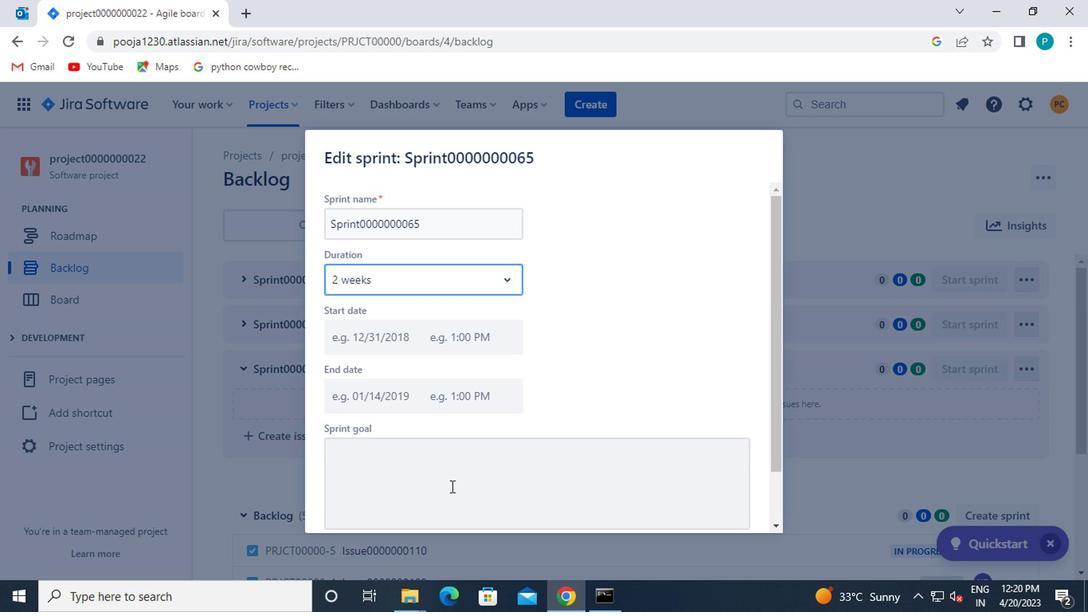 
Action: Mouse scrolled (457, 500) with delta (0, 0)
Screenshot: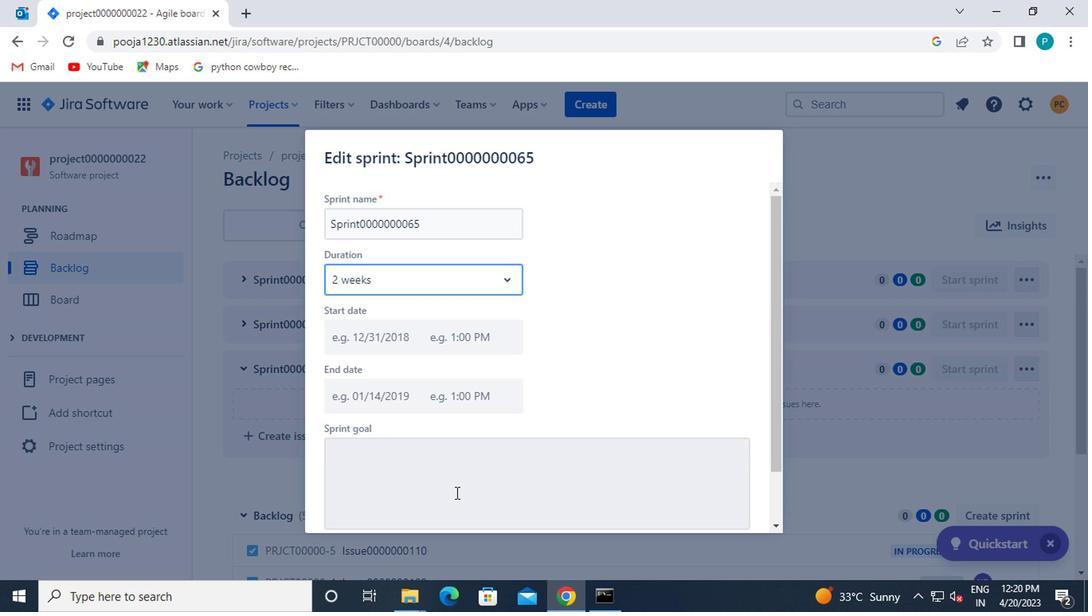 
Action: Mouse scrolled (457, 500) with delta (0, 0)
Screenshot: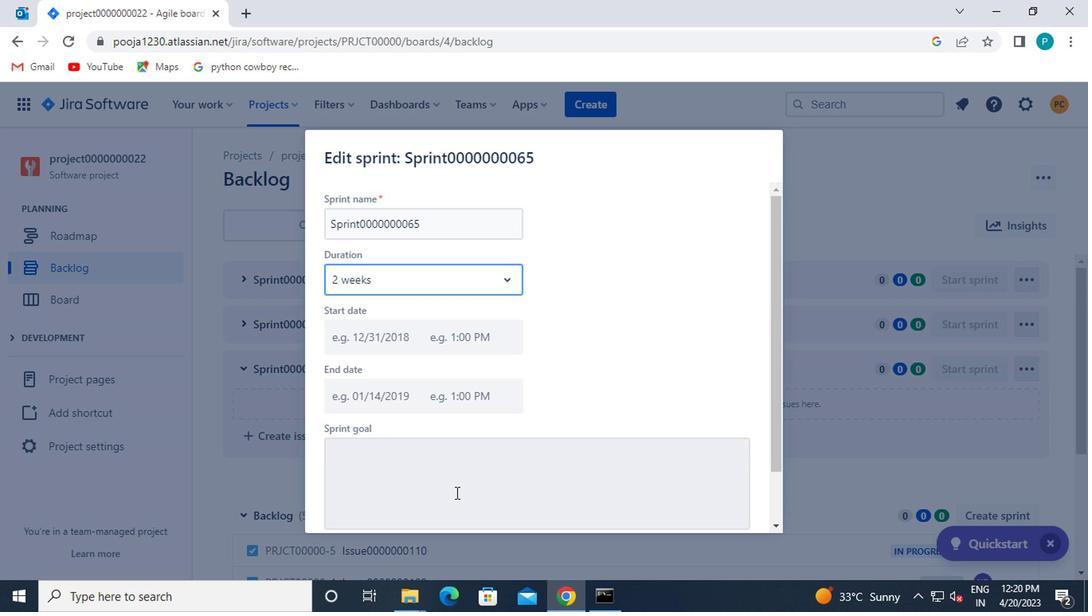 
Action: Mouse moved to (457, 502)
Screenshot: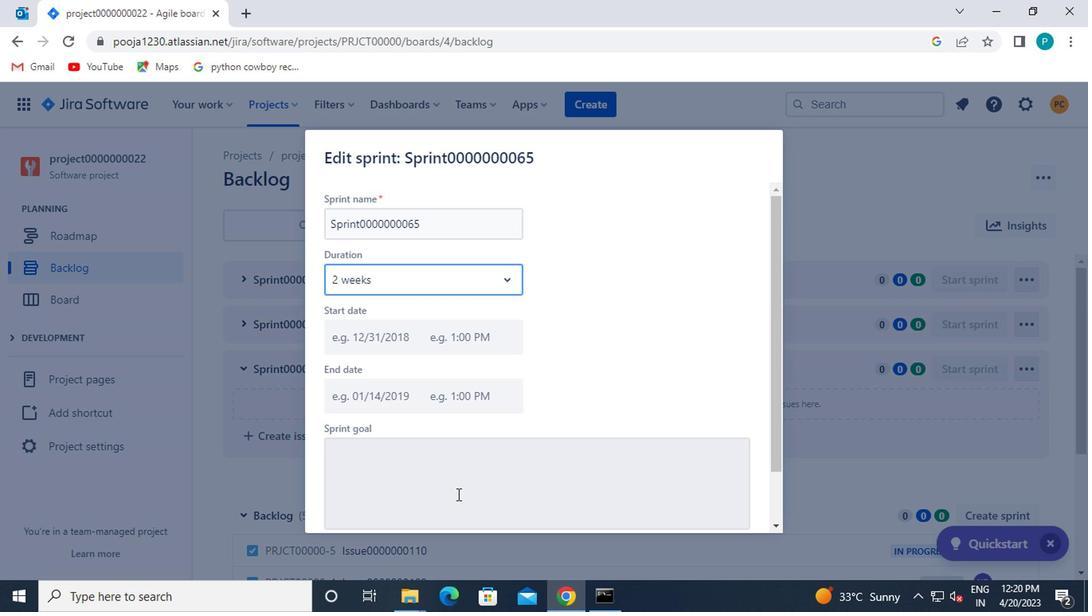 
Action: Mouse scrolled (457, 501) with delta (0, -1)
Screenshot: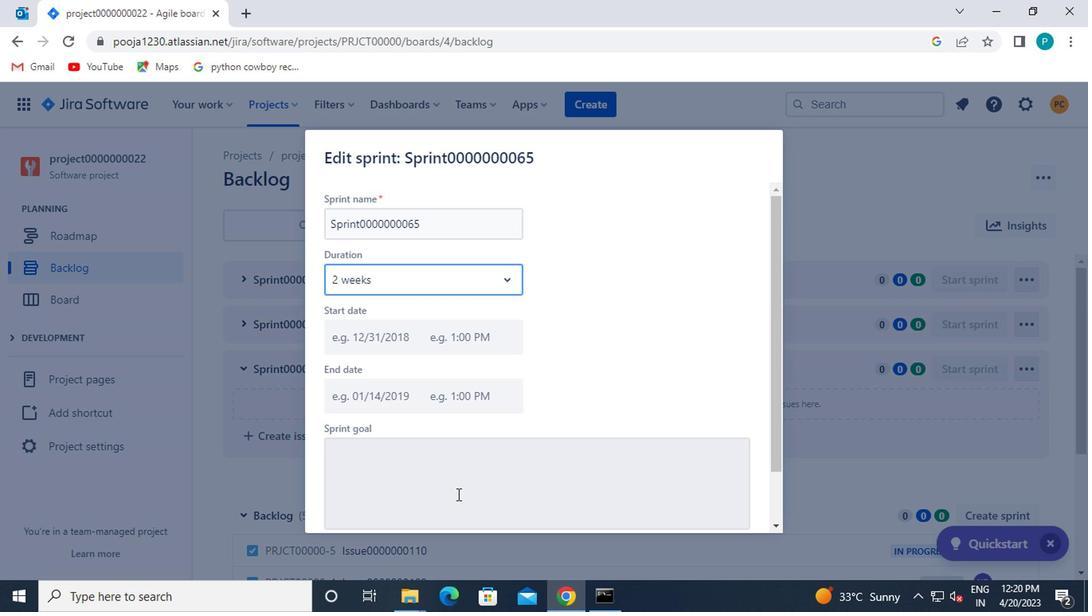 
Action: Mouse moved to (654, 502)
Screenshot: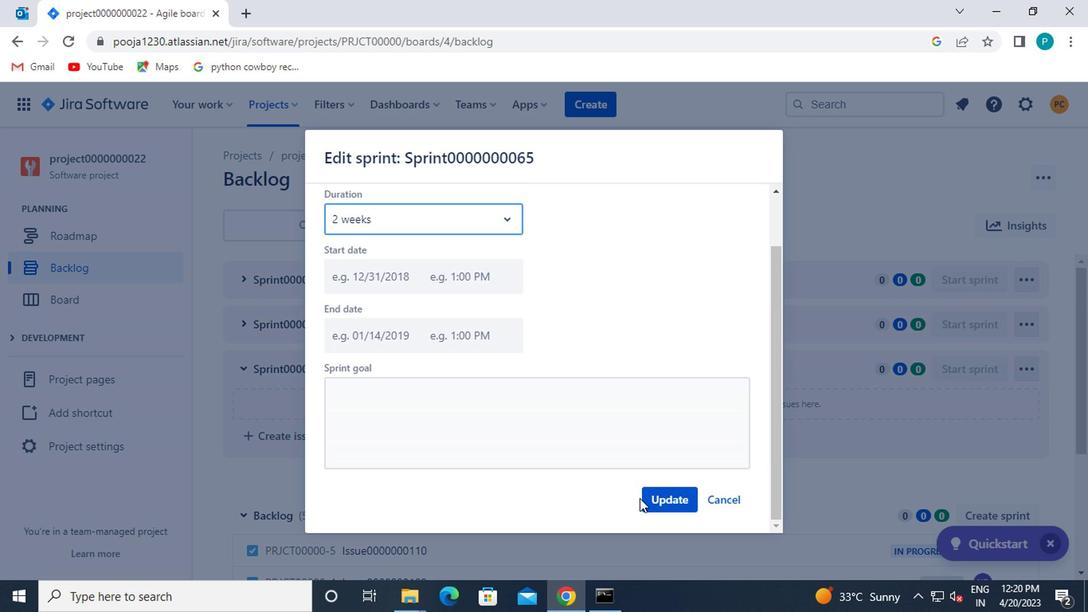 
Action: Mouse pressed left at (654, 502)
Screenshot: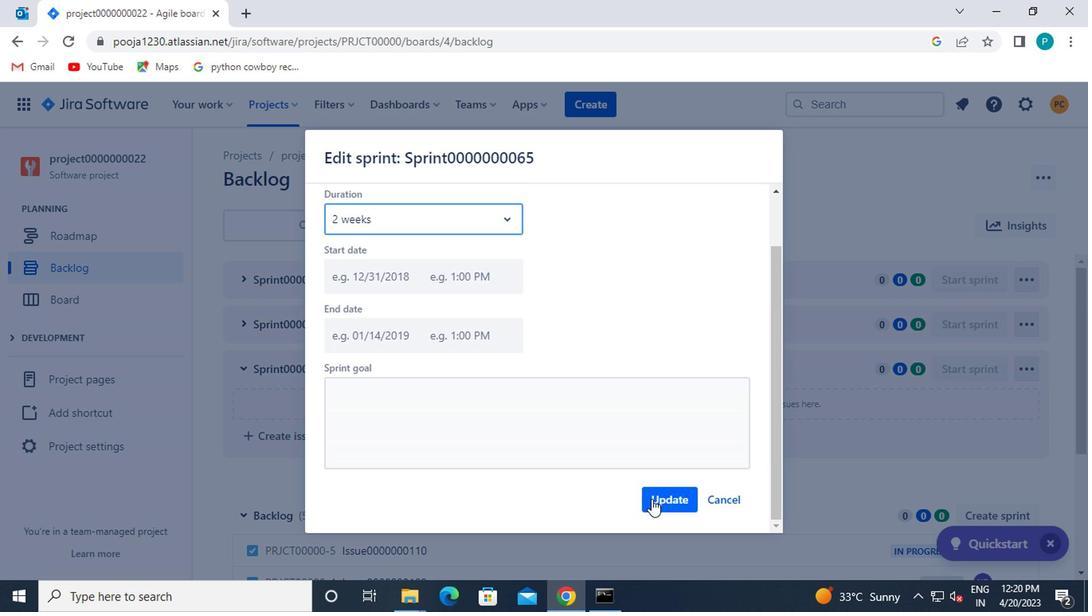 
Action: Mouse moved to (336, 362)
Screenshot: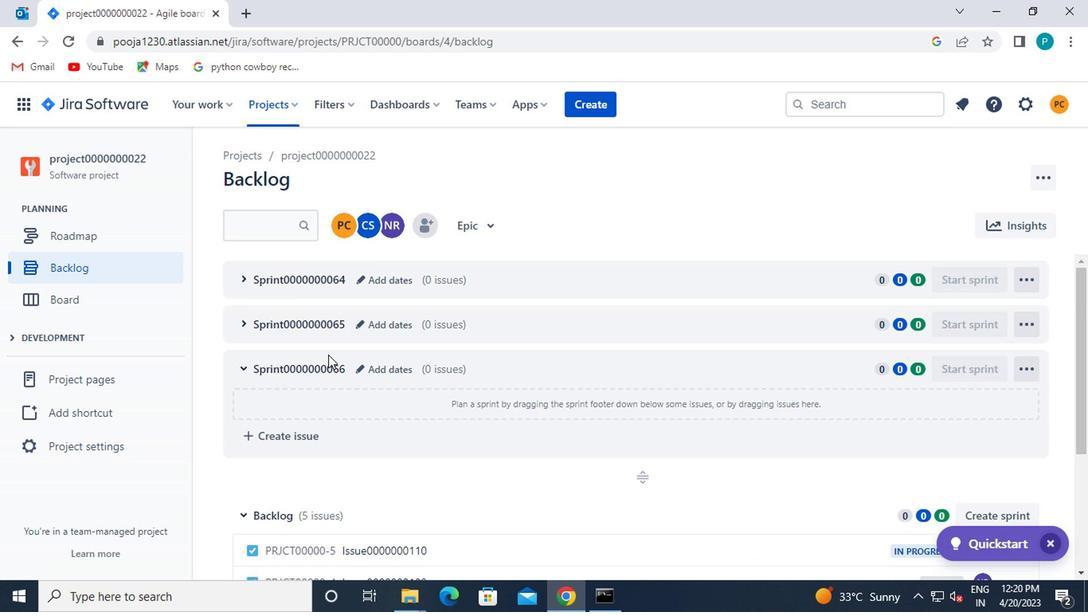 
Action: Mouse pressed left at (336, 362)
Screenshot: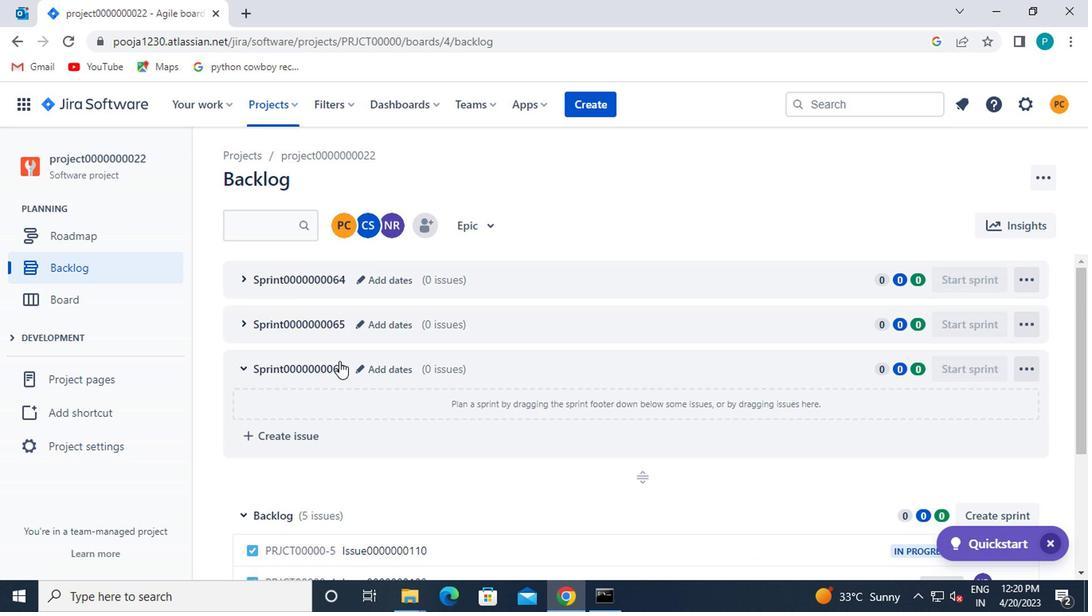 
Action: Mouse moved to (374, 370)
Screenshot: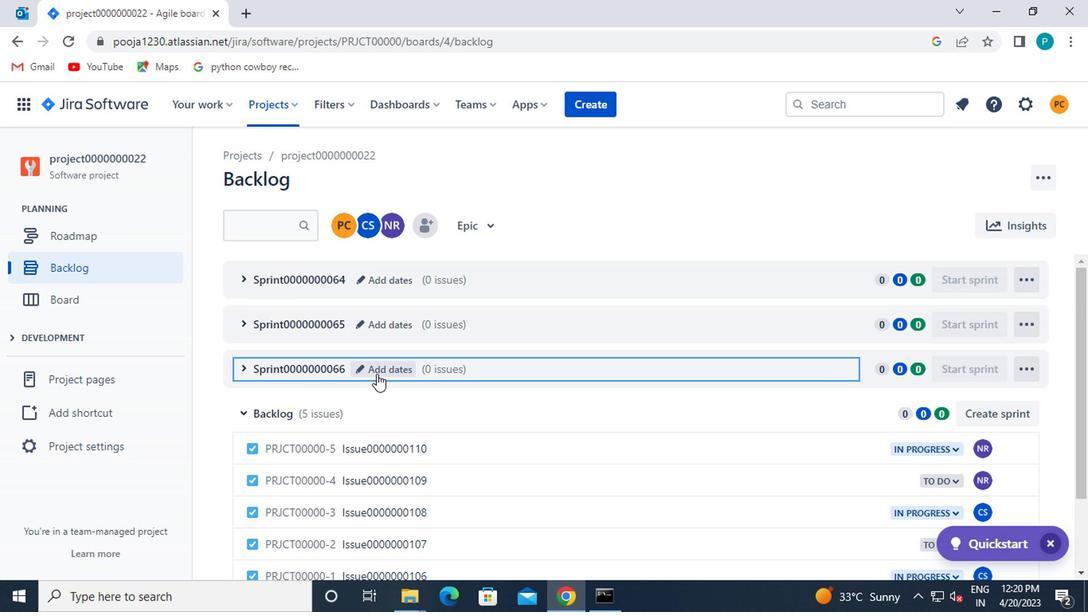 
Action: Mouse pressed left at (374, 370)
Screenshot: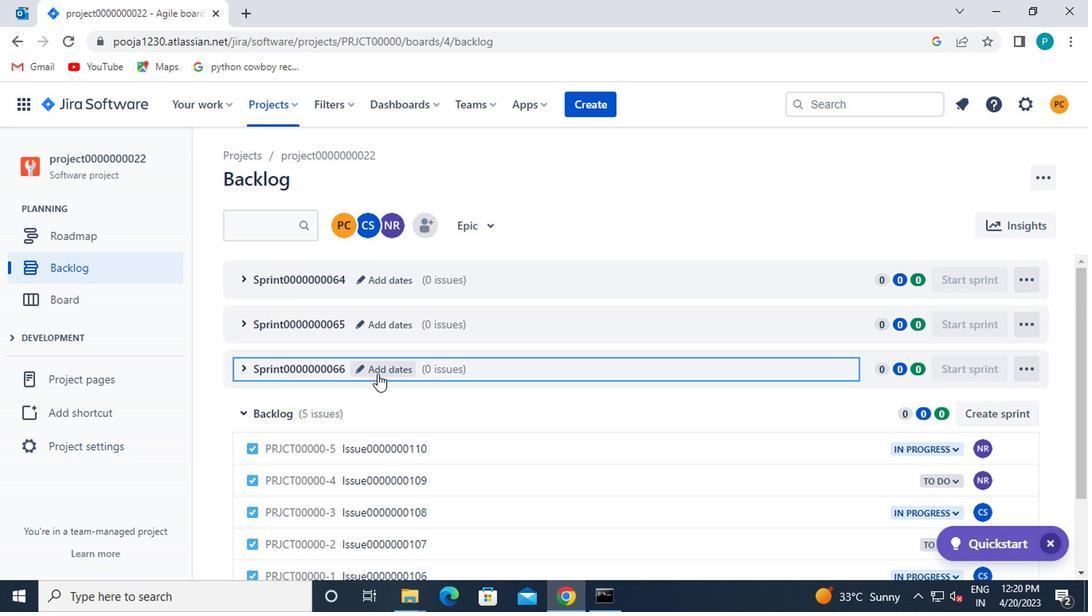 
Action: Mouse moved to (371, 285)
Screenshot: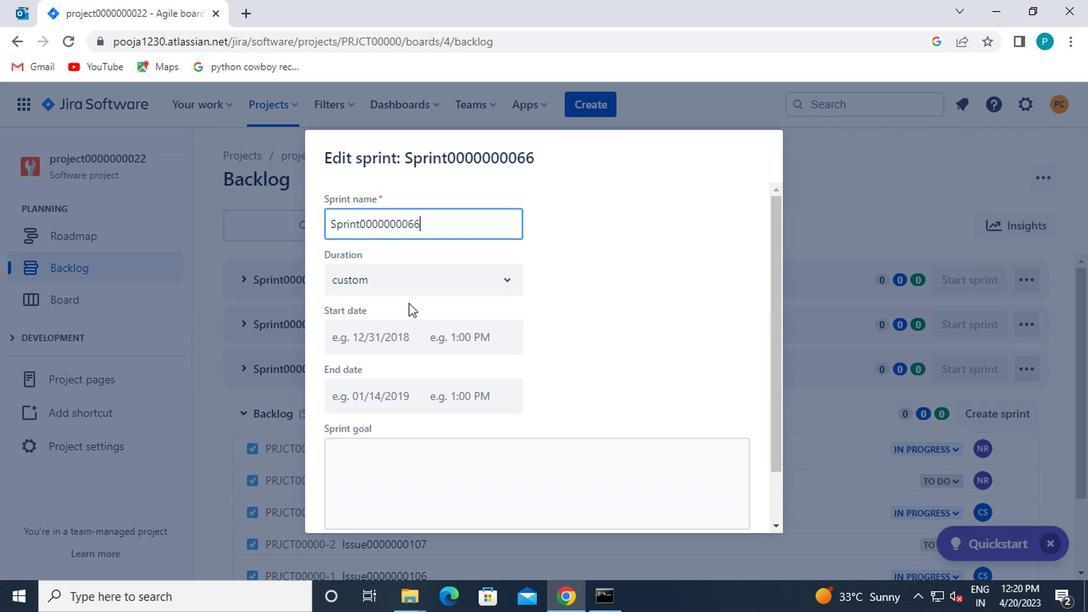 
Action: Mouse pressed left at (371, 285)
Screenshot: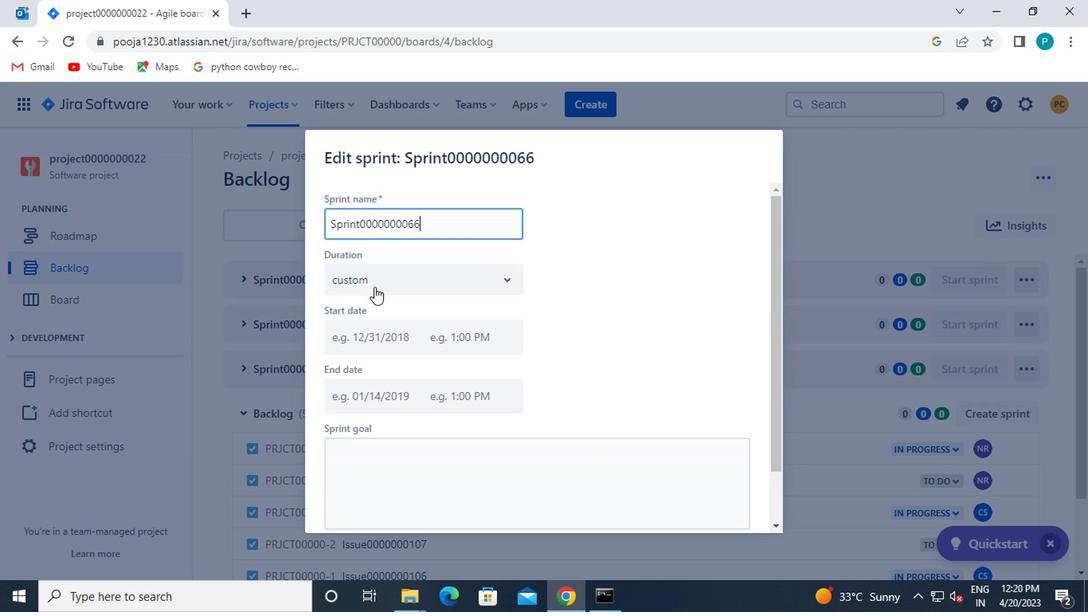 
Action: Mouse moved to (364, 376)
Screenshot: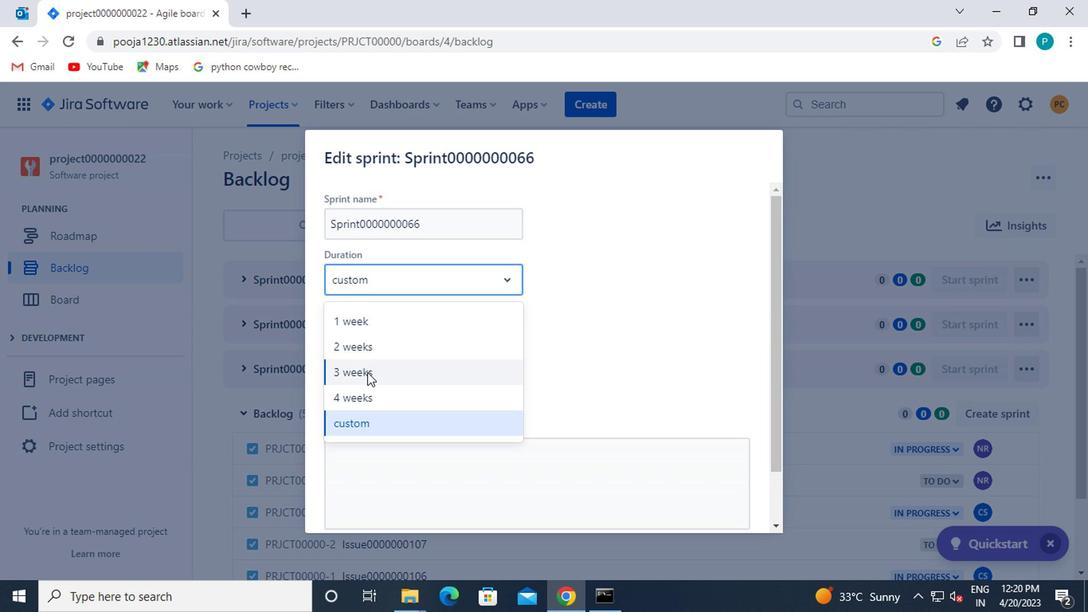 
Action: Mouse pressed left at (364, 376)
Screenshot: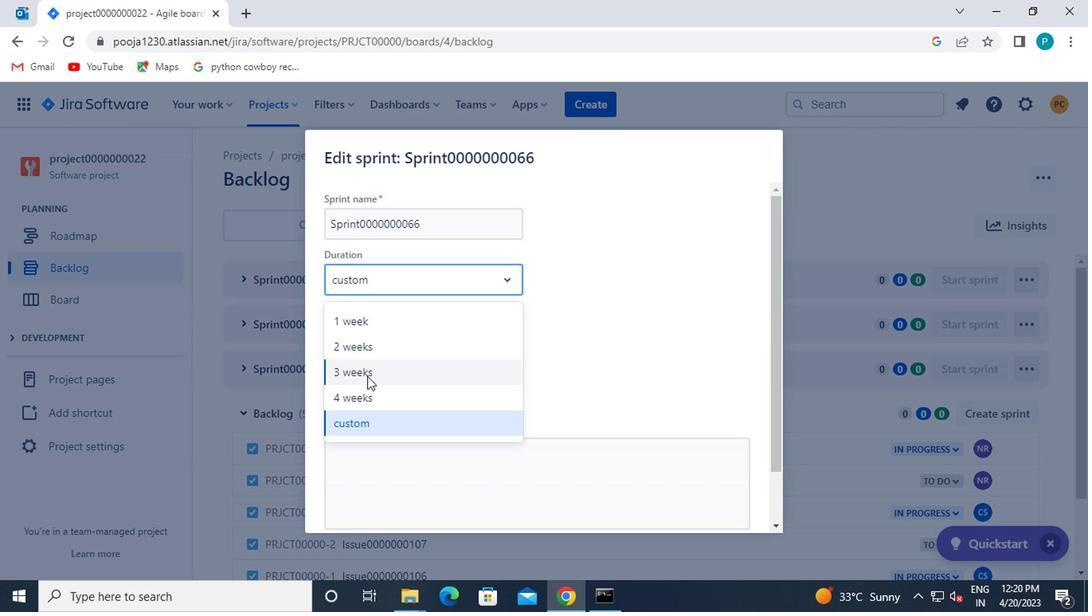 
Action: Mouse moved to (367, 379)
Screenshot: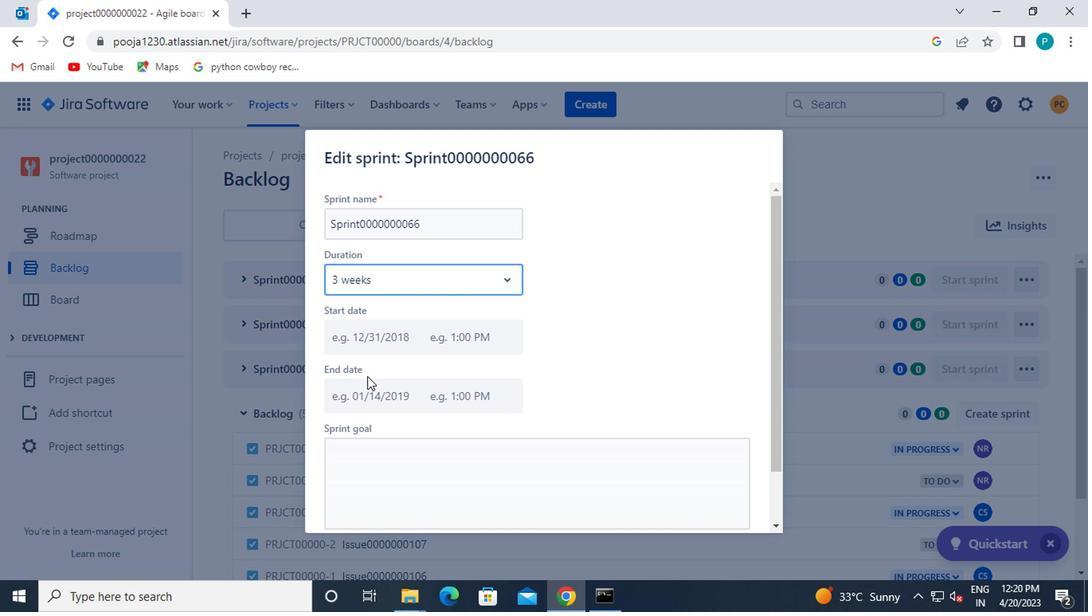 
Action: Mouse scrolled (367, 378) with delta (0, -1)
Screenshot: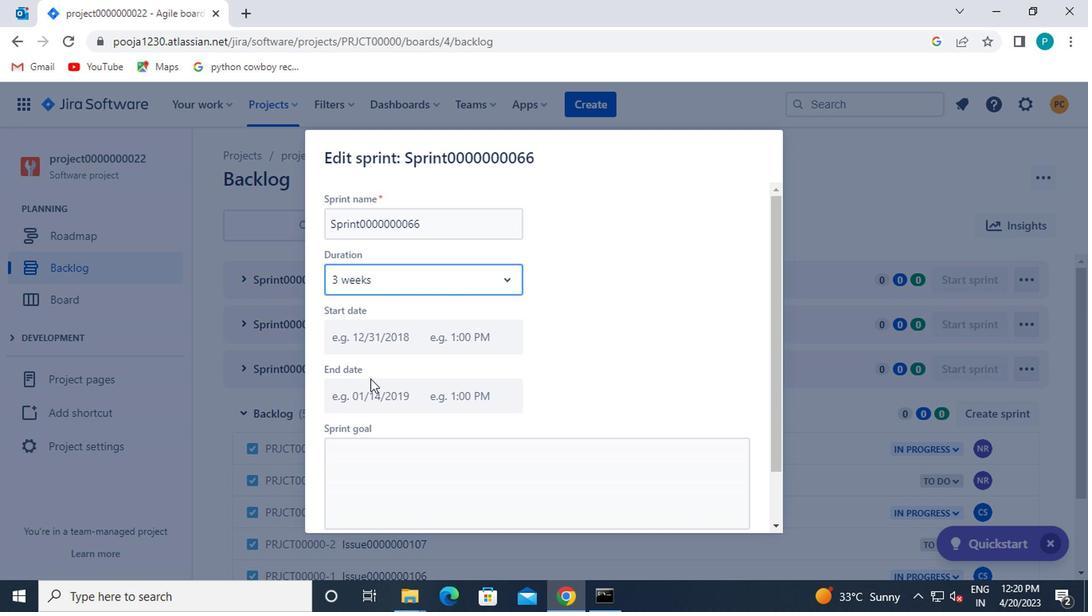 
Action: Mouse scrolled (367, 378) with delta (0, -1)
Screenshot: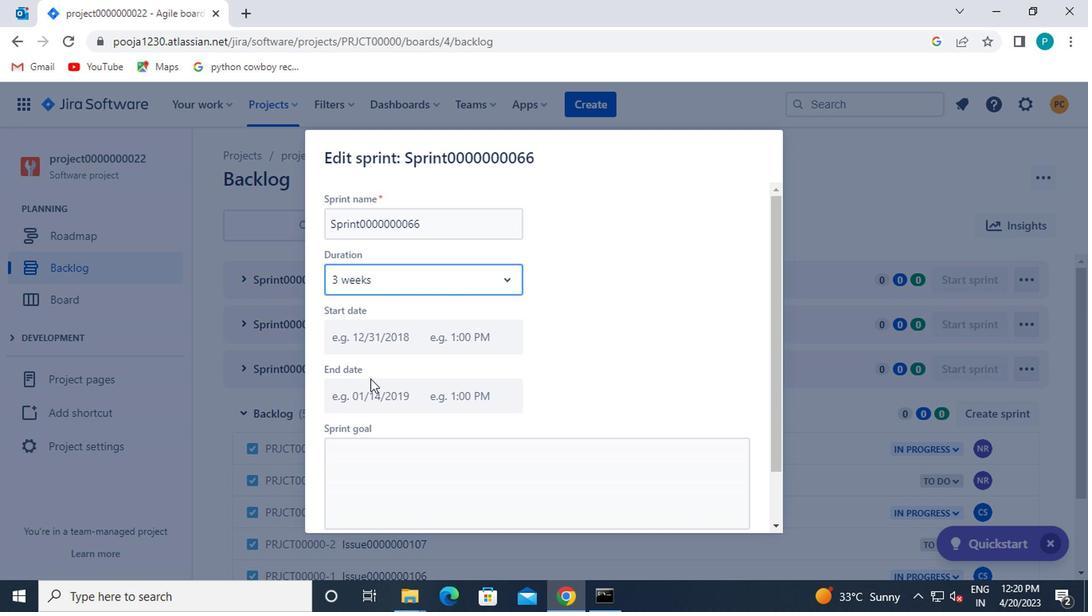 
Action: Mouse scrolled (367, 378) with delta (0, -1)
Screenshot: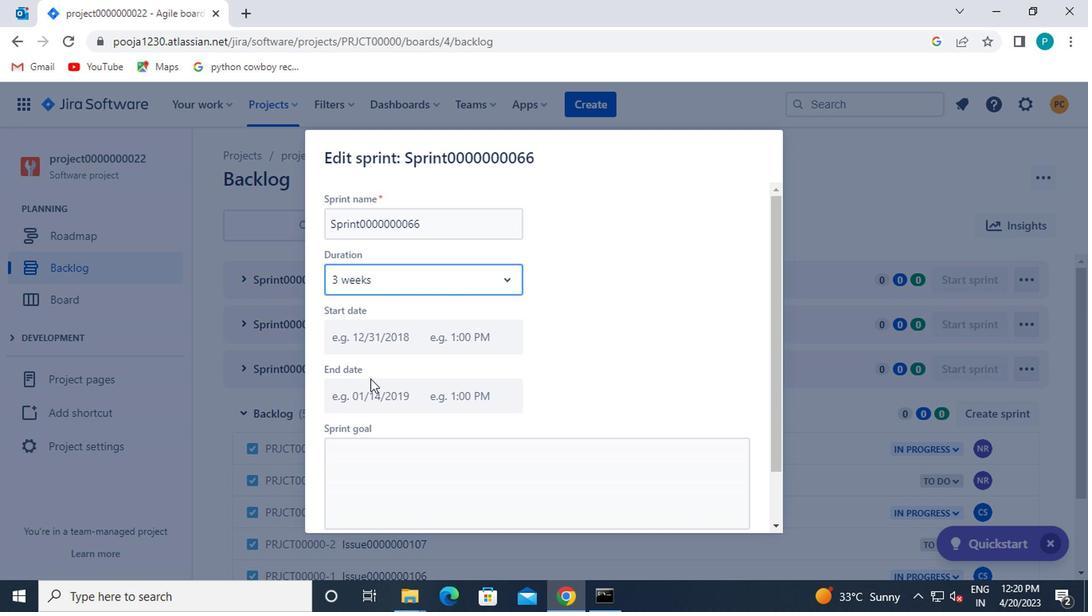 
Action: Mouse moved to (371, 383)
Screenshot: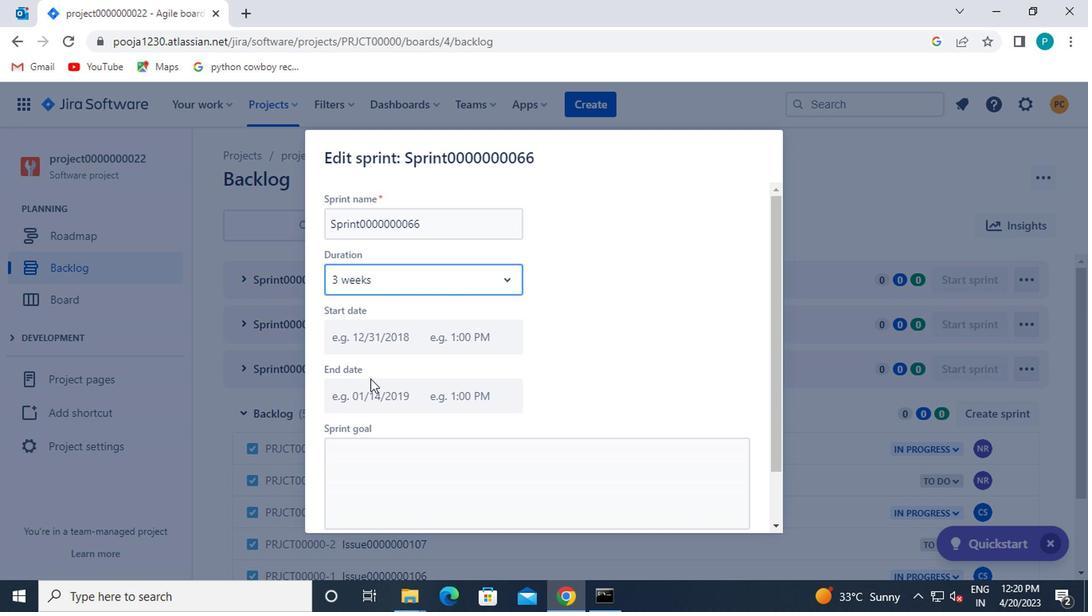 
Action: Mouse scrolled (371, 382) with delta (0, -1)
Screenshot: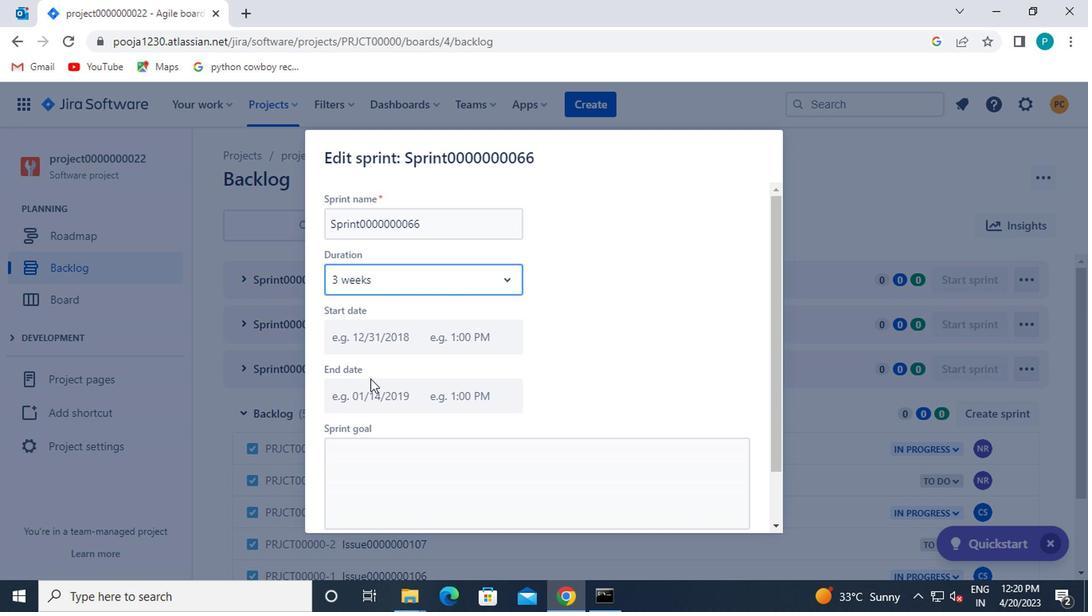 
Action: Mouse moved to (667, 499)
Screenshot: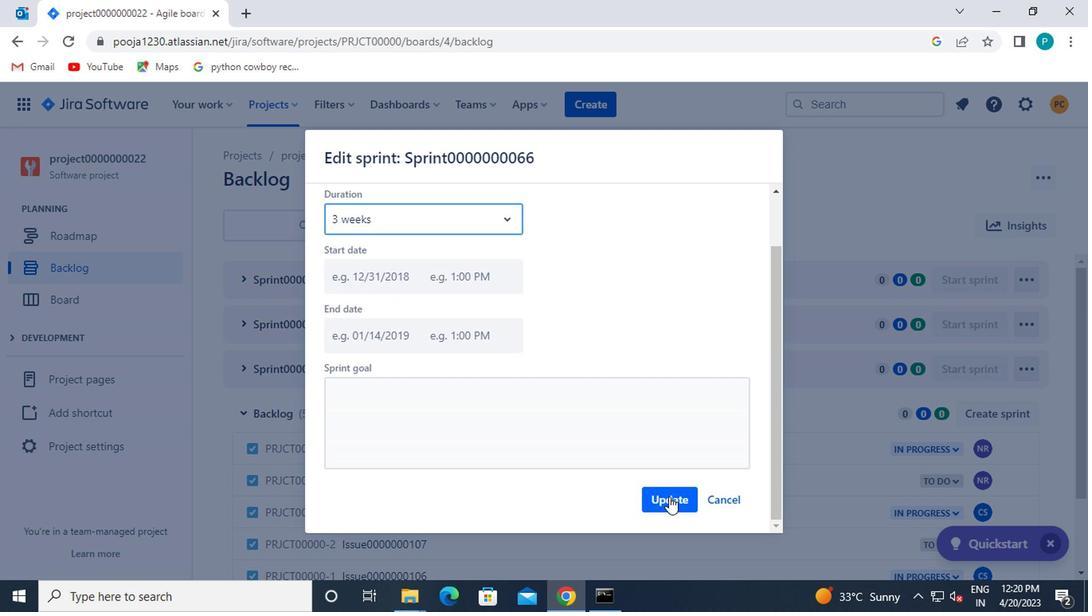
Action: Mouse pressed left at (667, 499)
Screenshot: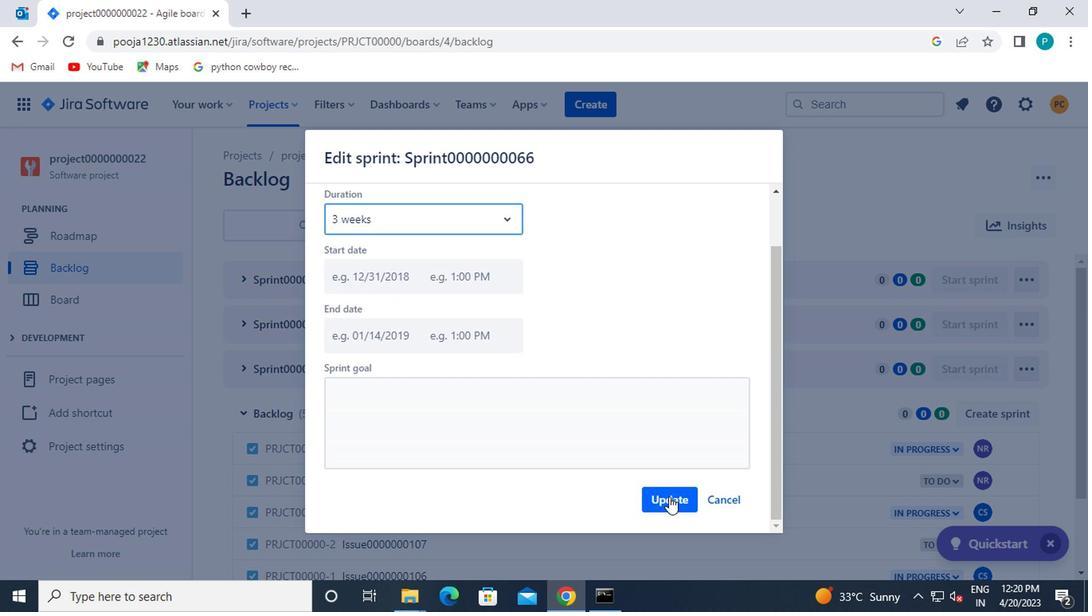 
Action: Mouse moved to (649, 493)
Screenshot: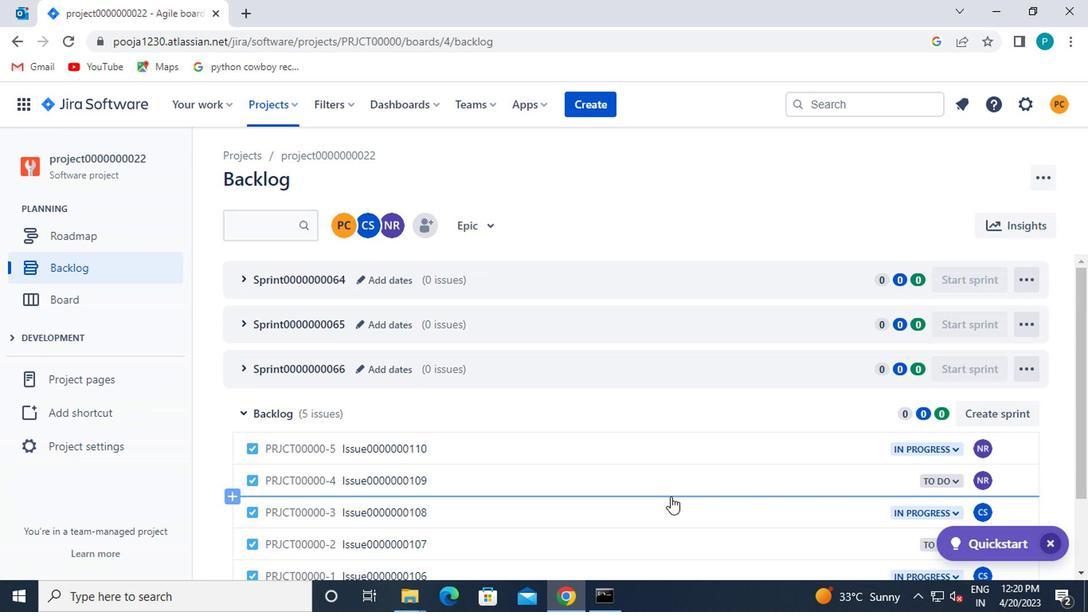 
Action: Mouse scrolled (649, 492) with delta (0, 0)
Screenshot: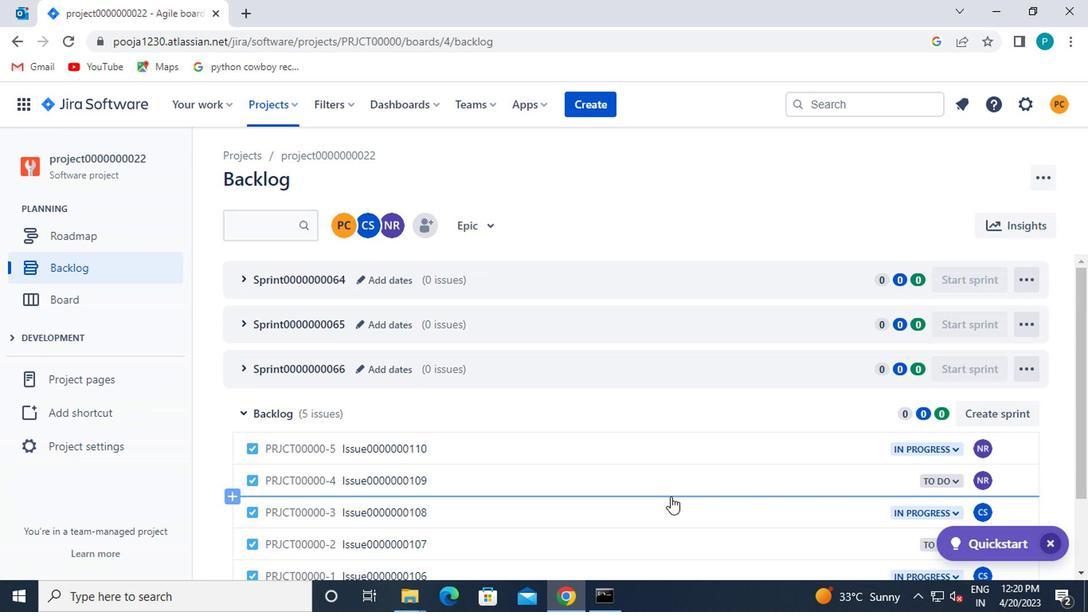 
Action: Mouse scrolled (649, 492) with delta (0, 0)
Screenshot: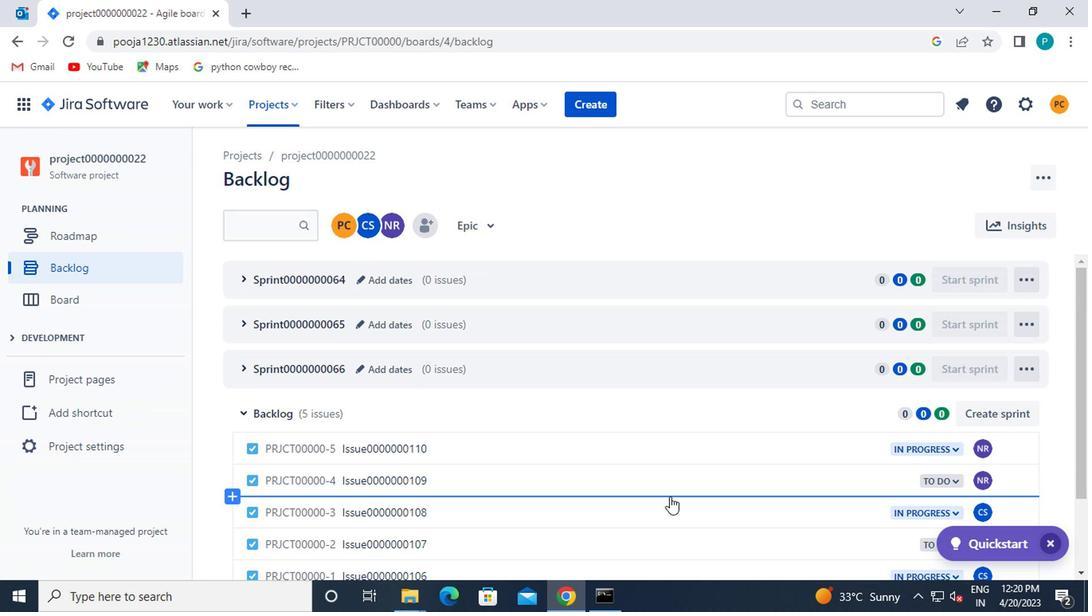 
Action: Mouse scrolled (649, 492) with delta (0, 0)
Screenshot: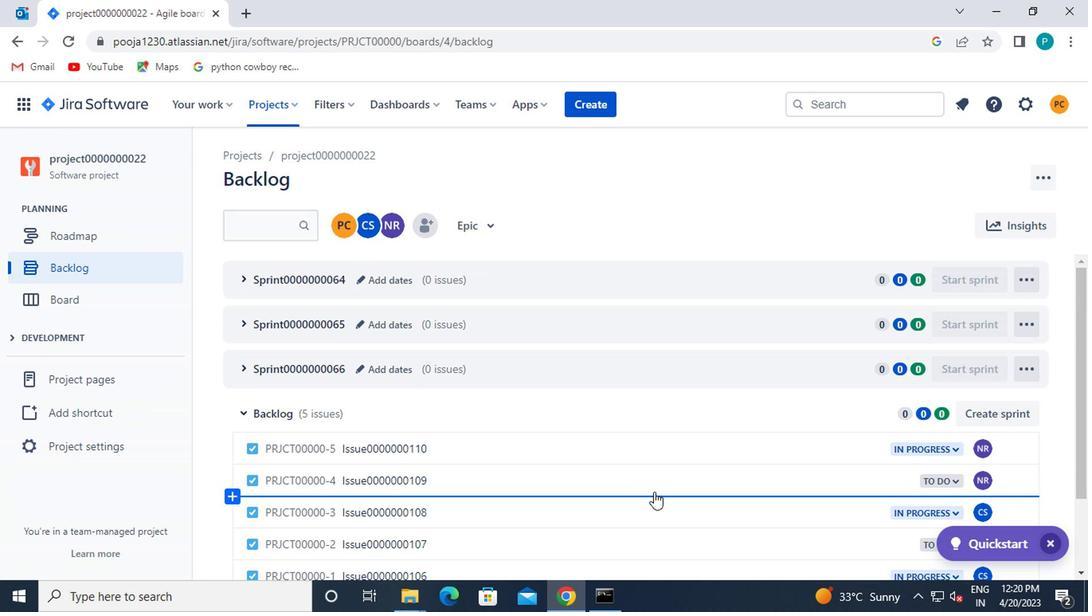 
